 Task: Font style For heading Use Aparajita with yellow colour. font size for heading '24 Pt. 'Change the font style of data to Aparajitaand font size to  12 Pt. Change the alignment of both headline & data to  Align top. In the sheet  Attendance Sheet for Weekly Overviewbook
Action: Mouse moved to (34, 102)
Screenshot: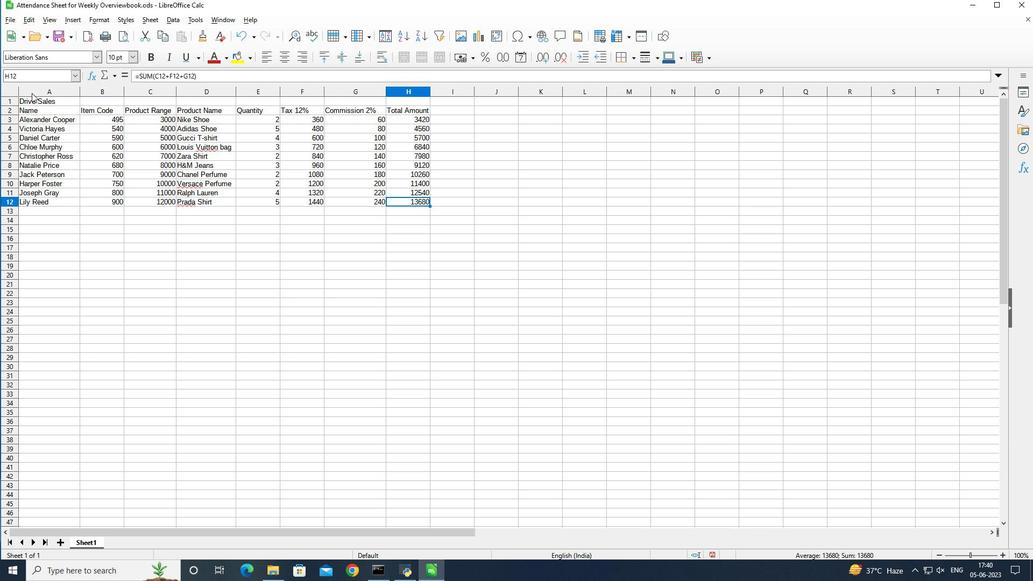 
Action: Mouse pressed left at (34, 102)
Screenshot: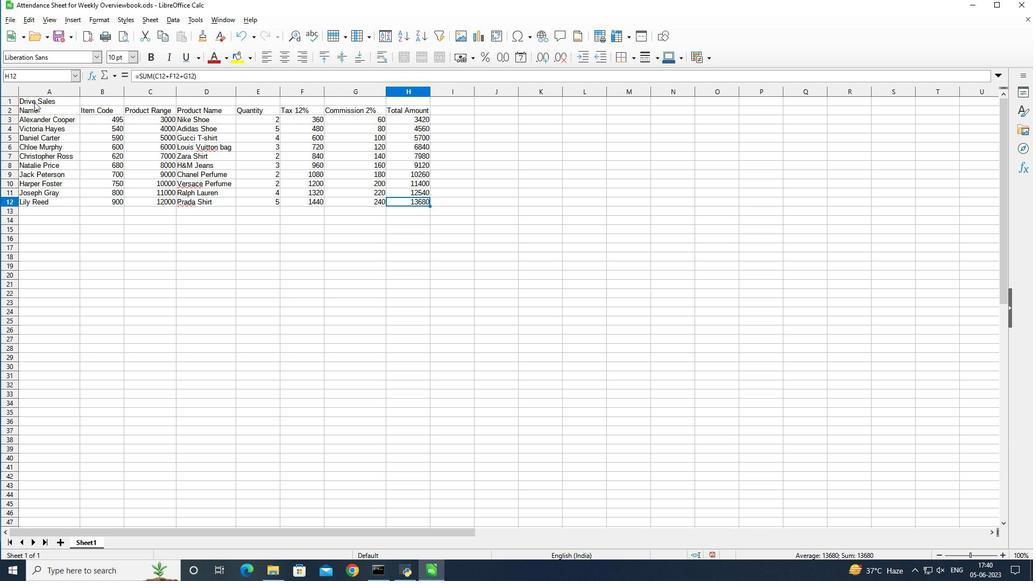 
Action: Mouse moved to (194, 141)
Screenshot: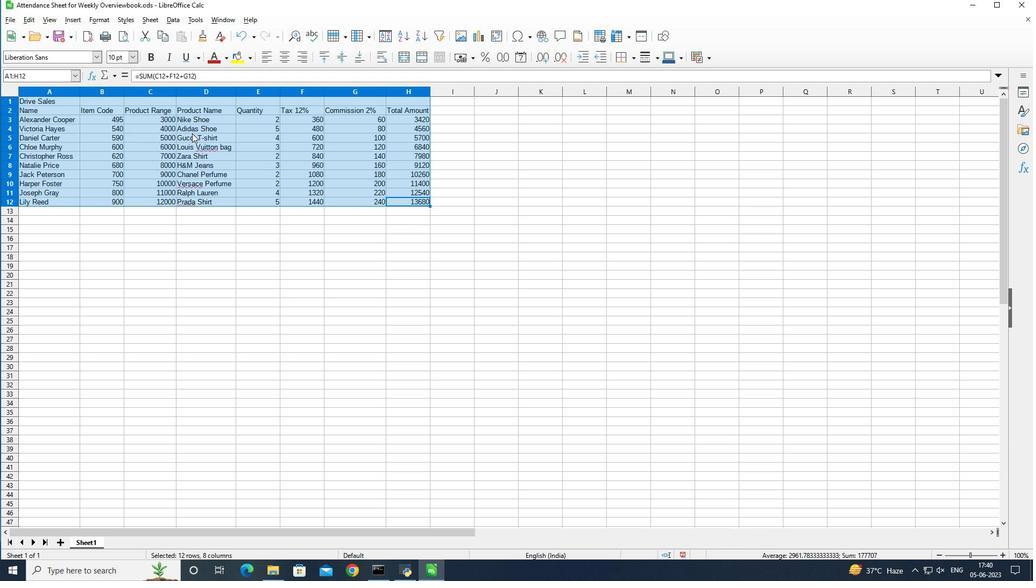 
Action: Mouse pressed left at (194, 141)
Screenshot: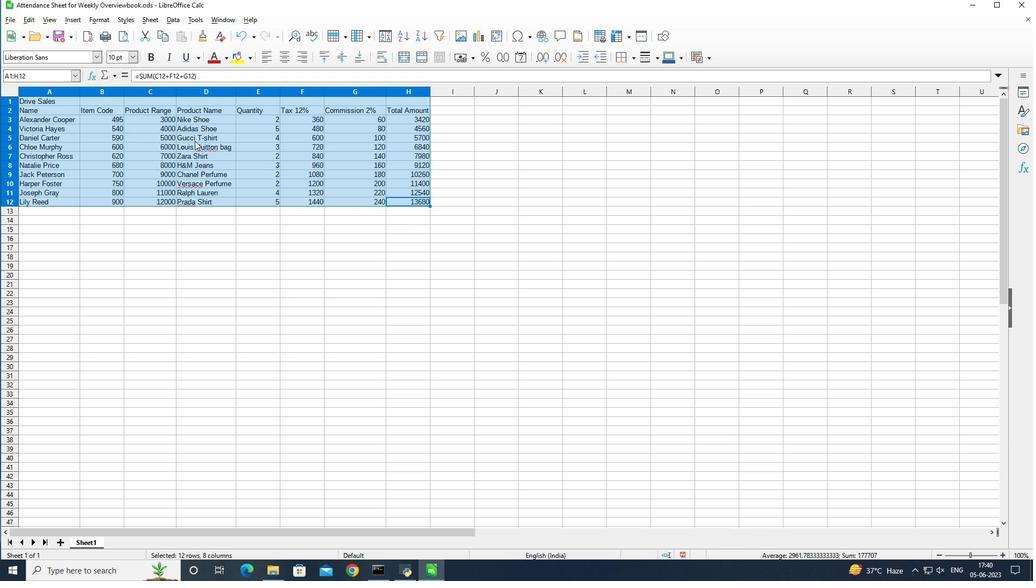 
Action: Mouse moved to (95, 58)
Screenshot: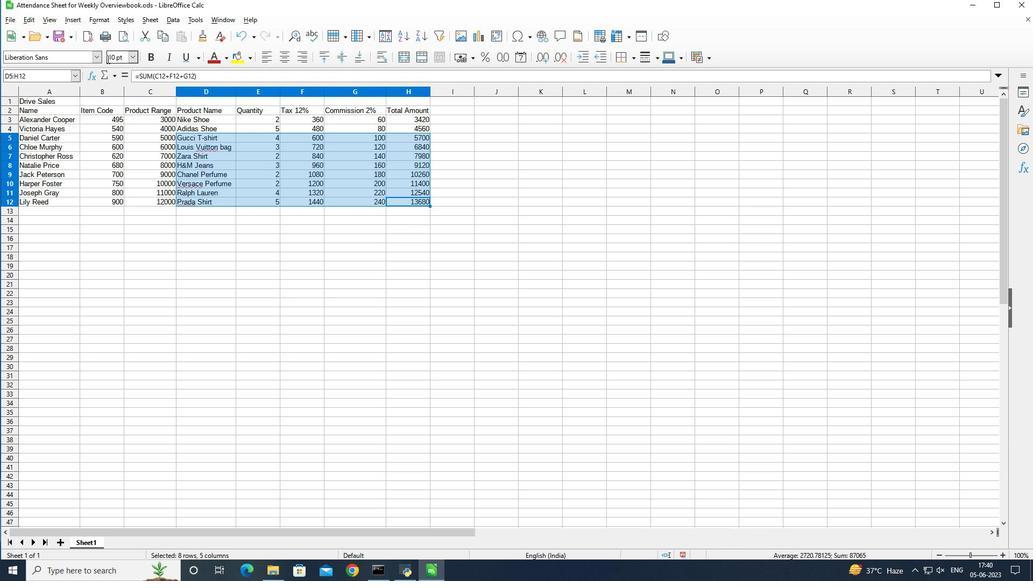 
Action: Mouse pressed left at (95, 58)
Screenshot: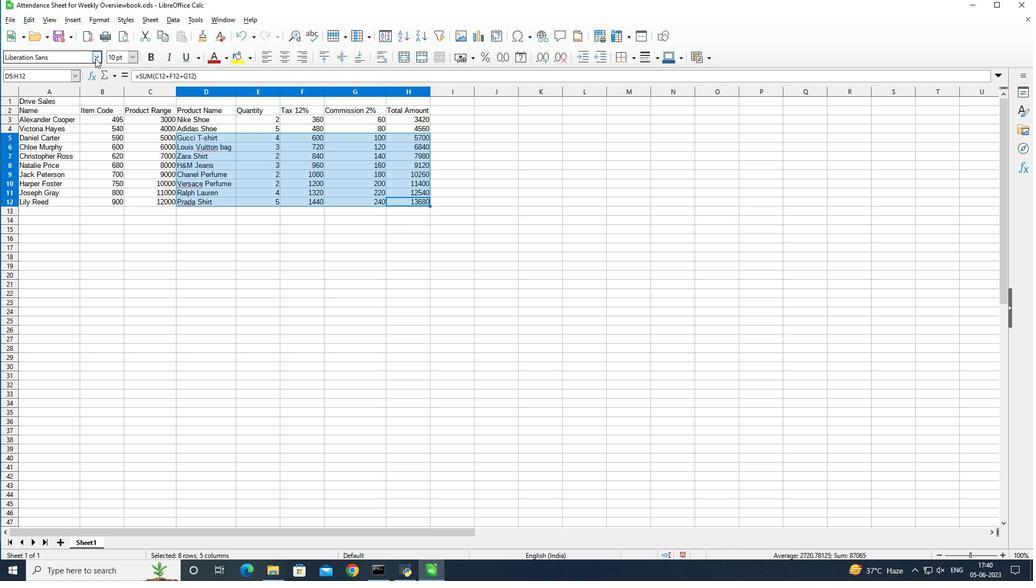 
Action: Mouse moved to (441, 200)
Screenshot: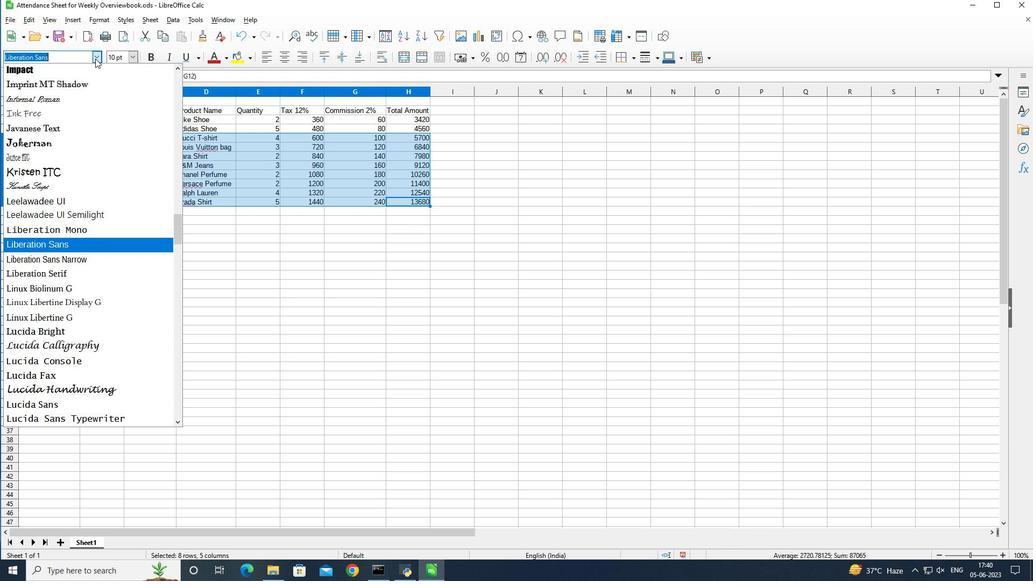 
Action: Mouse pressed left at (441, 200)
Screenshot: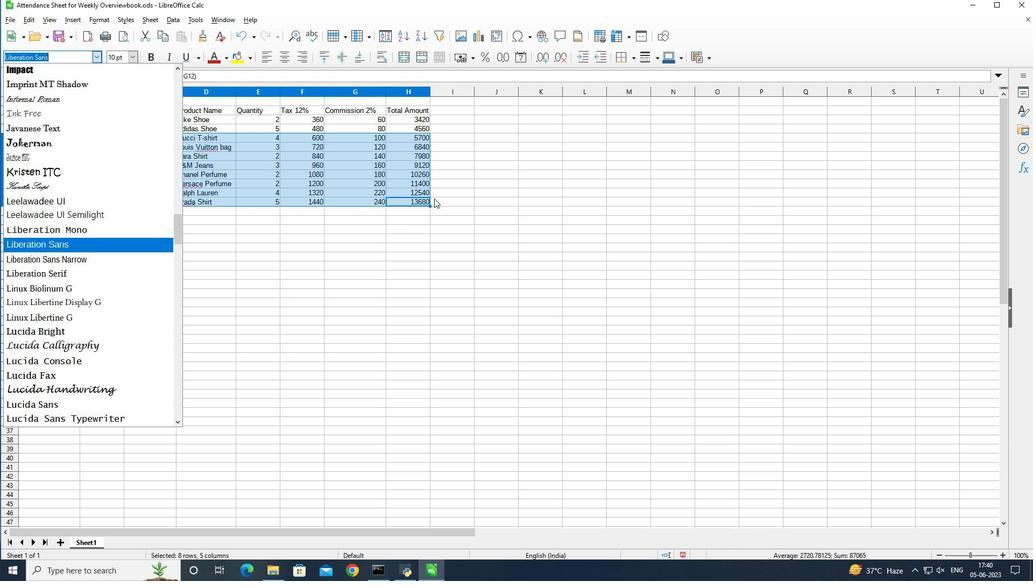 
Action: Mouse moved to (306, 160)
Screenshot: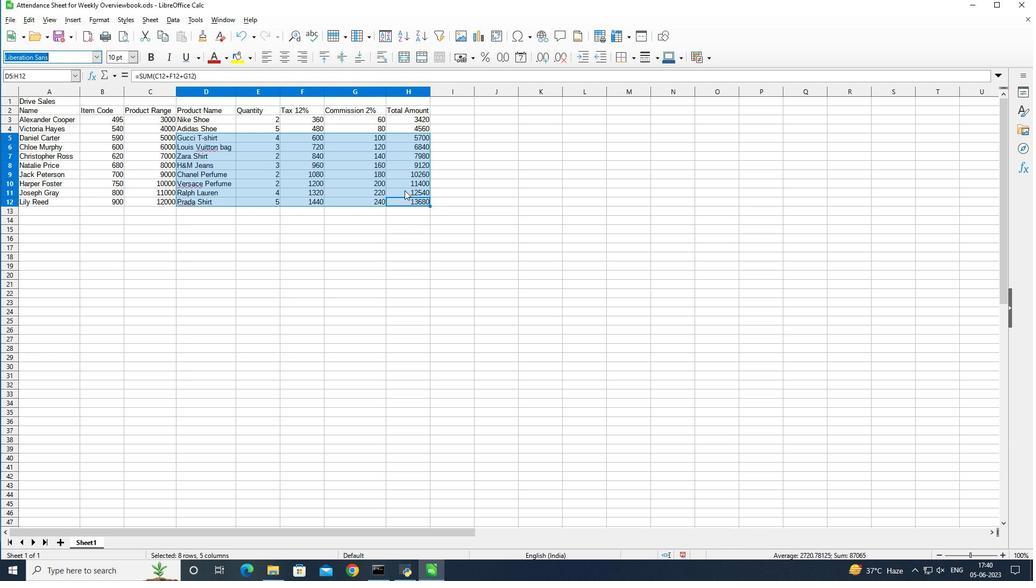 
Action: Mouse pressed left at (306, 160)
Screenshot: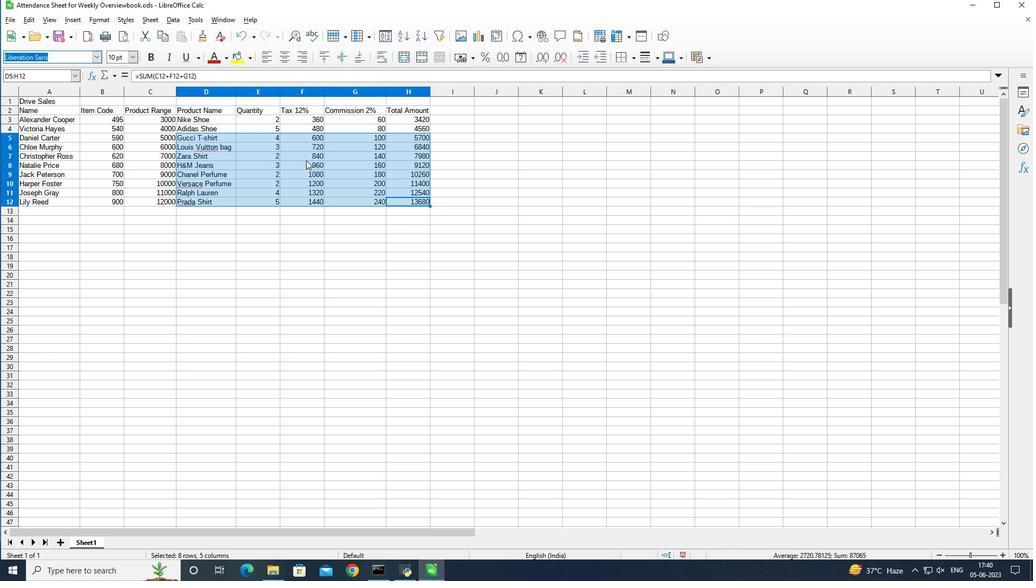 
Action: Mouse moved to (54, 100)
Screenshot: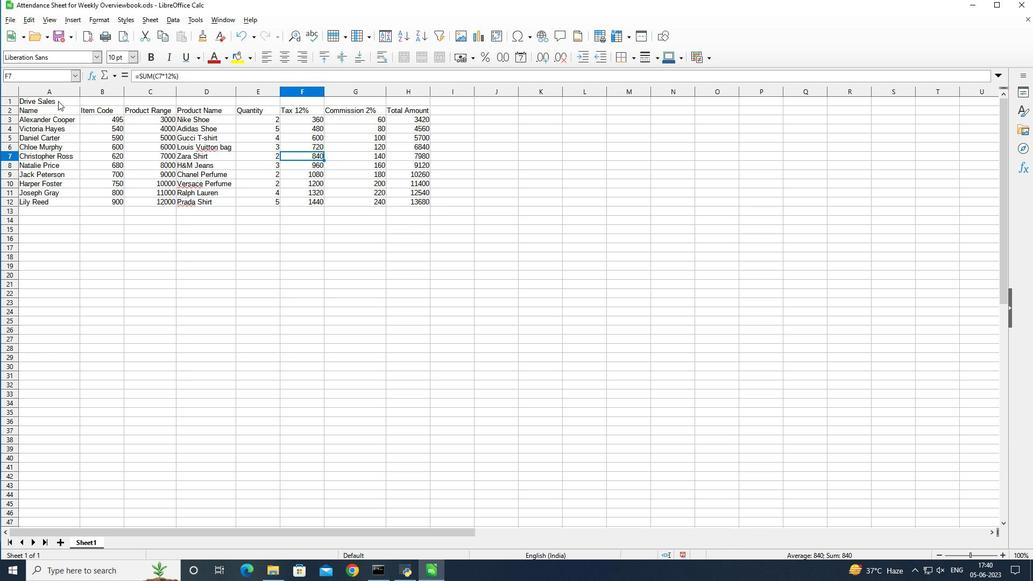 
Action: Mouse pressed left at (54, 100)
Screenshot: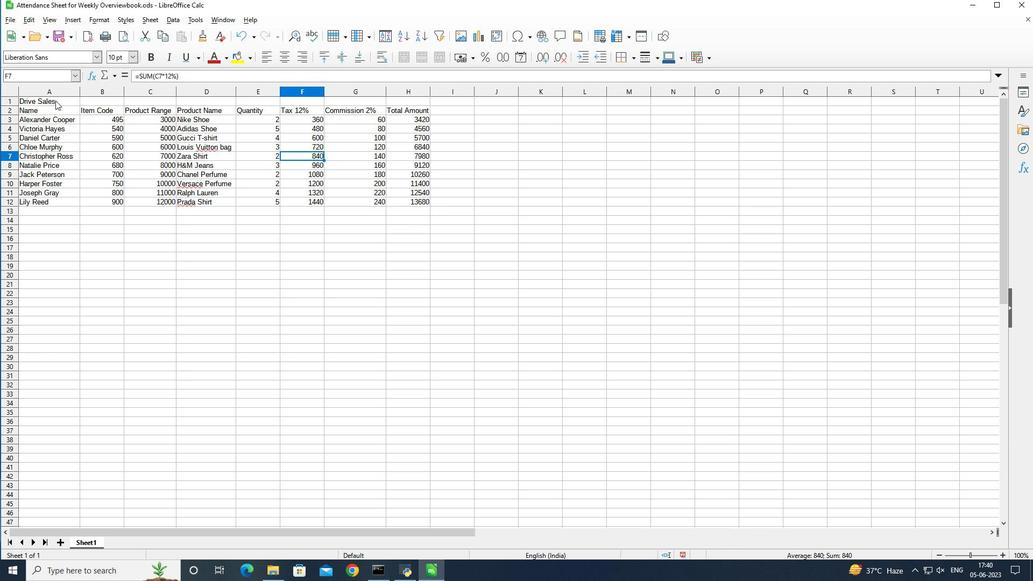 
Action: Mouse moved to (95, 53)
Screenshot: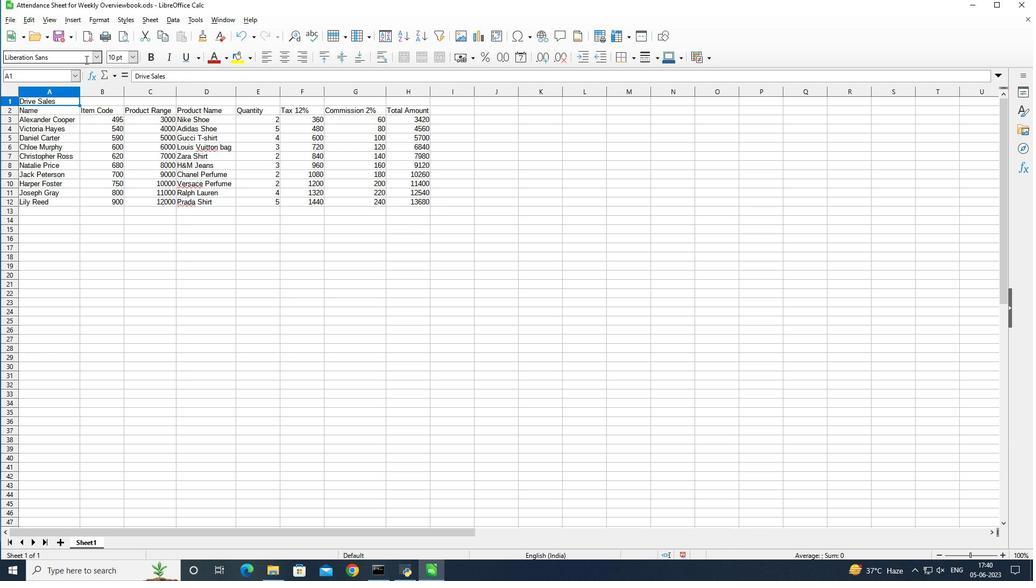 
Action: Mouse pressed left at (95, 53)
Screenshot: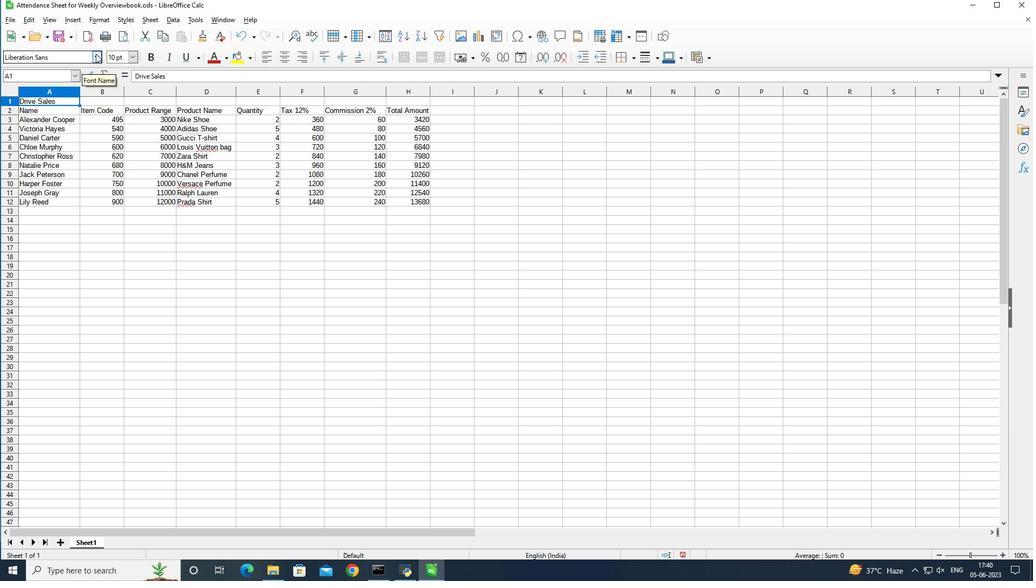 
Action: Key pressed aparajit<Key.enter>
Screenshot: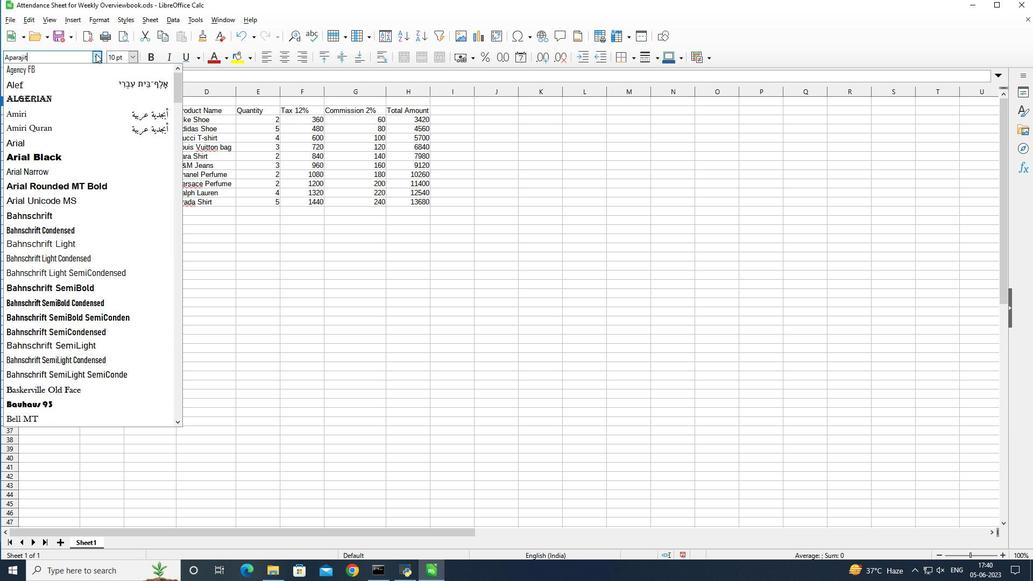 
Action: Mouse moved to (227, 56)
Screenshot: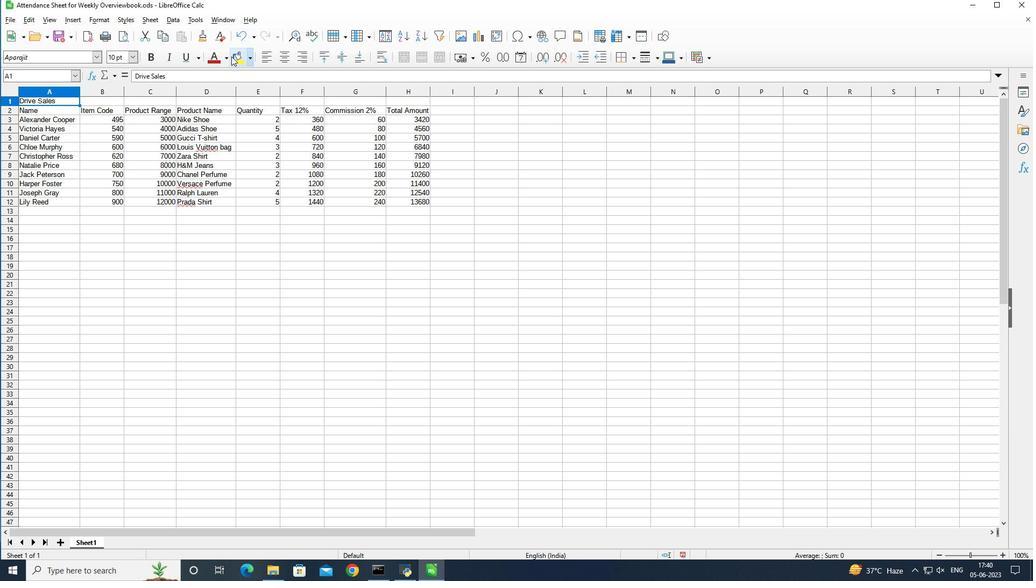 
Action: Mouse pressed left at (227, 56)
Screenshot: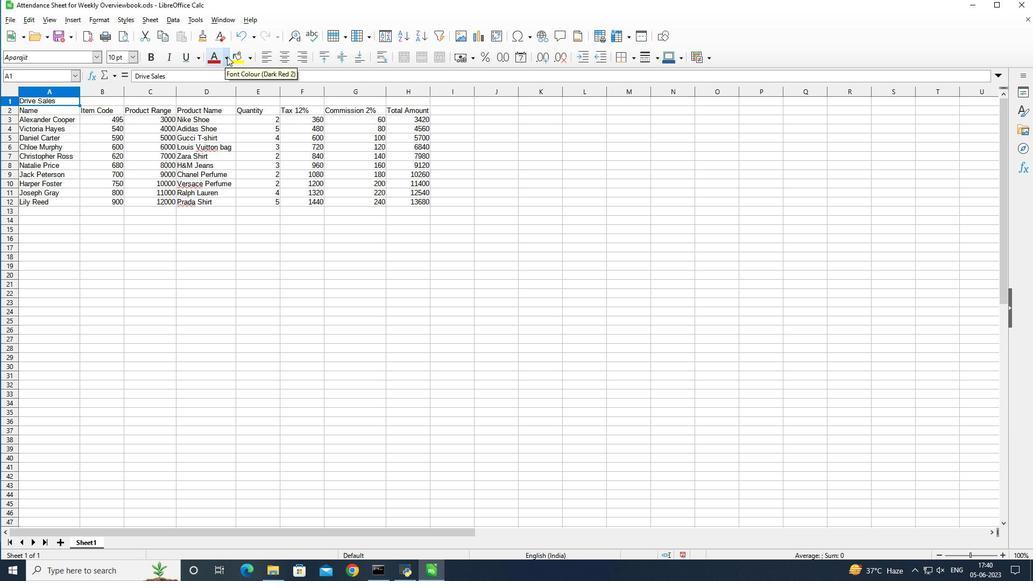 
Action: Mouse moved to (284, 114)
Screenshot: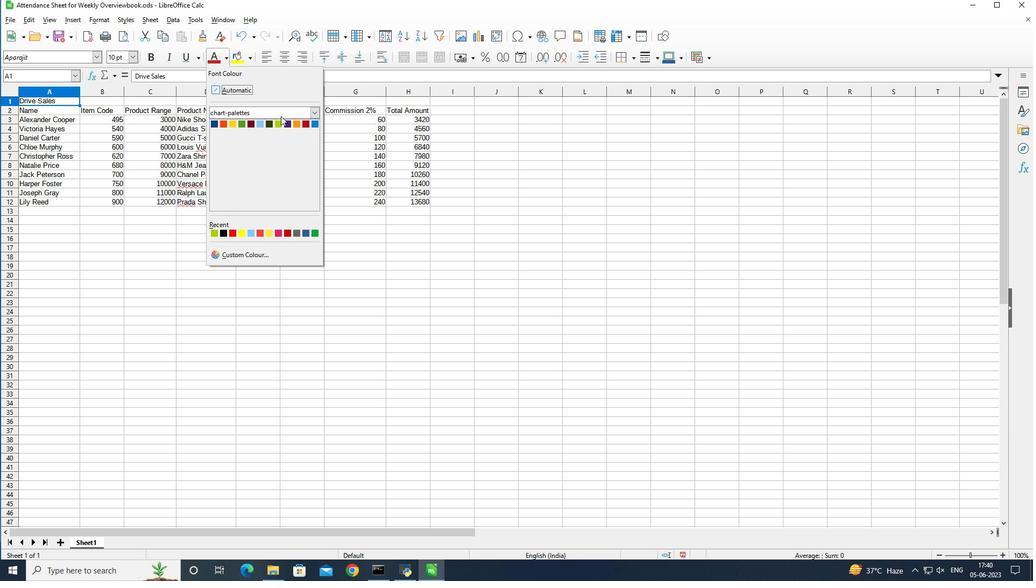 
Action: Mouse pressed left at (284, 114)
Screenshot: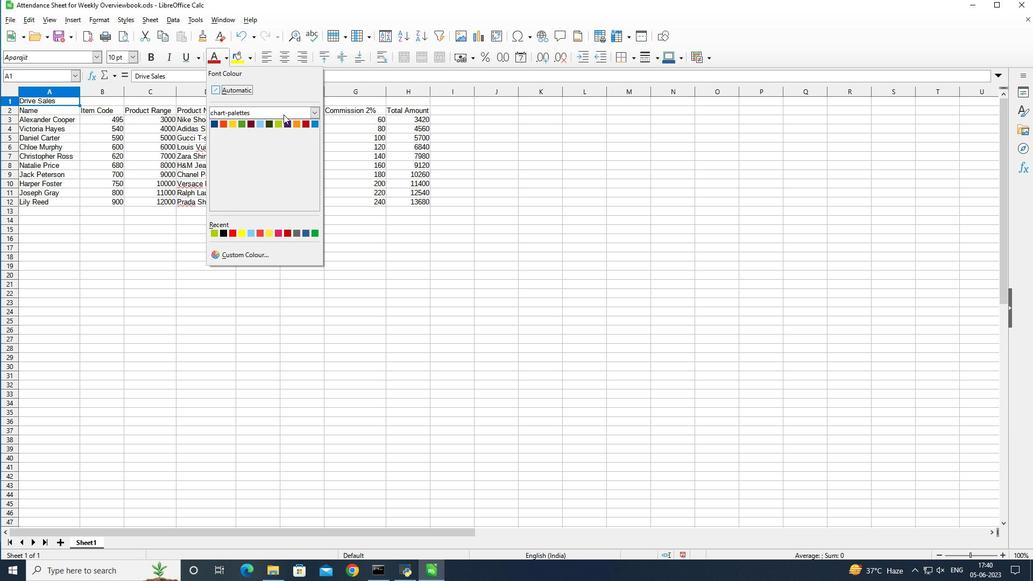 
Action: Mouse moved to (260, 185)
Screenshot: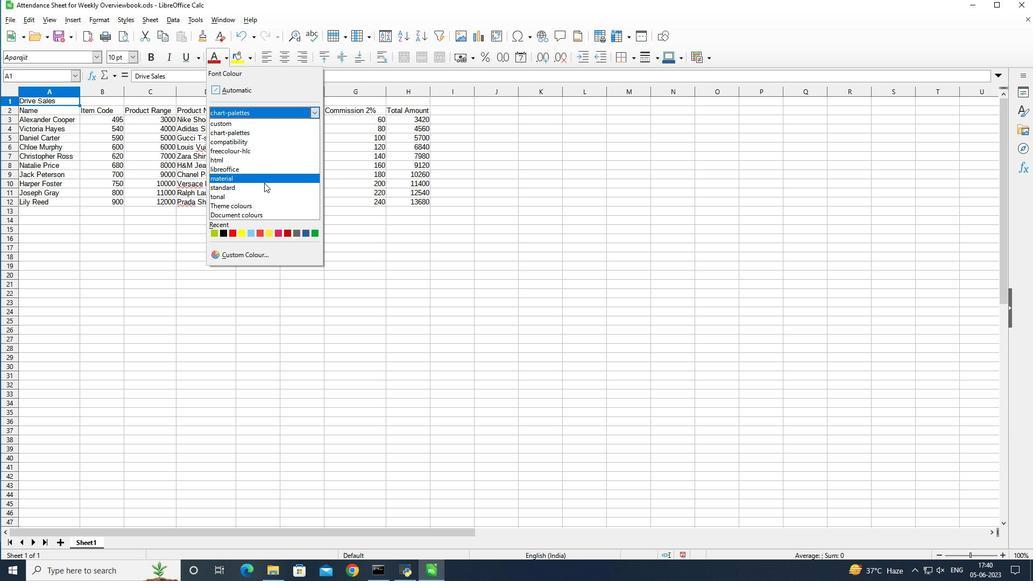 
Action: Mouse pressed left at (260, 185)
Screenshot: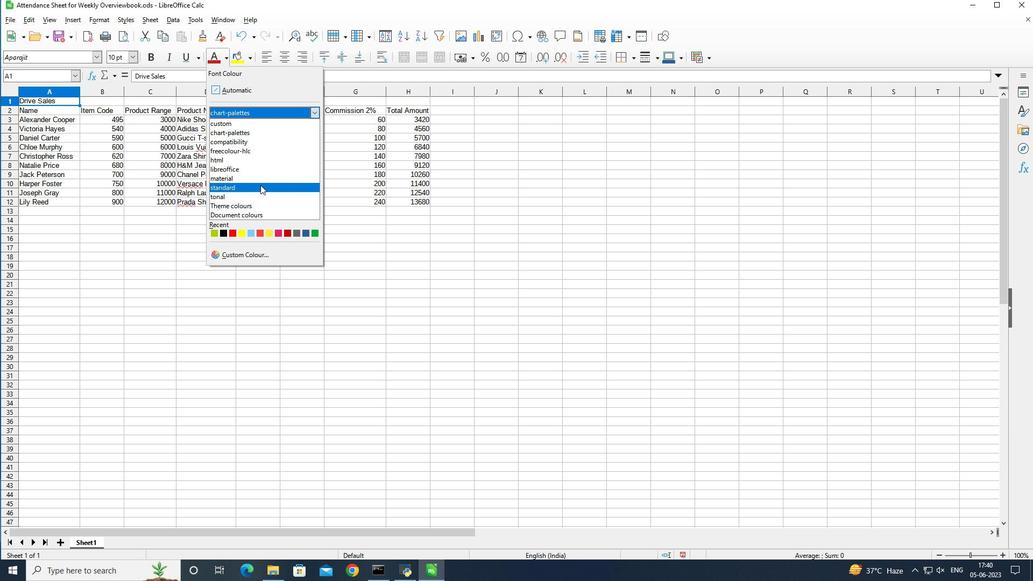 
Action: Mouse moved to (215, 134)
Screenshot: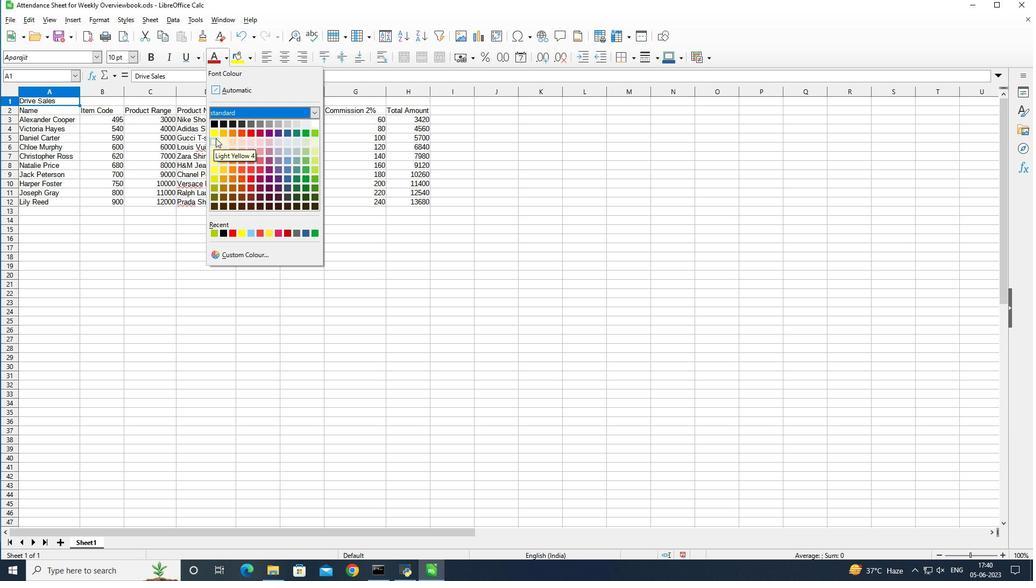 
Action: Mouse pressed left at (215, 134)
Screenshot: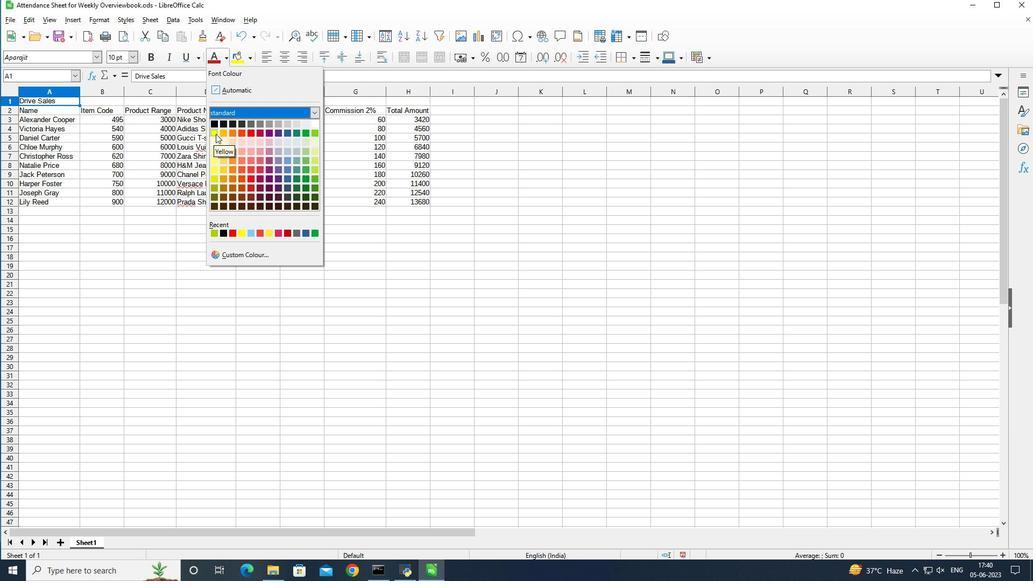 
Action: Mouse moved to (132, 58)
Screenshot: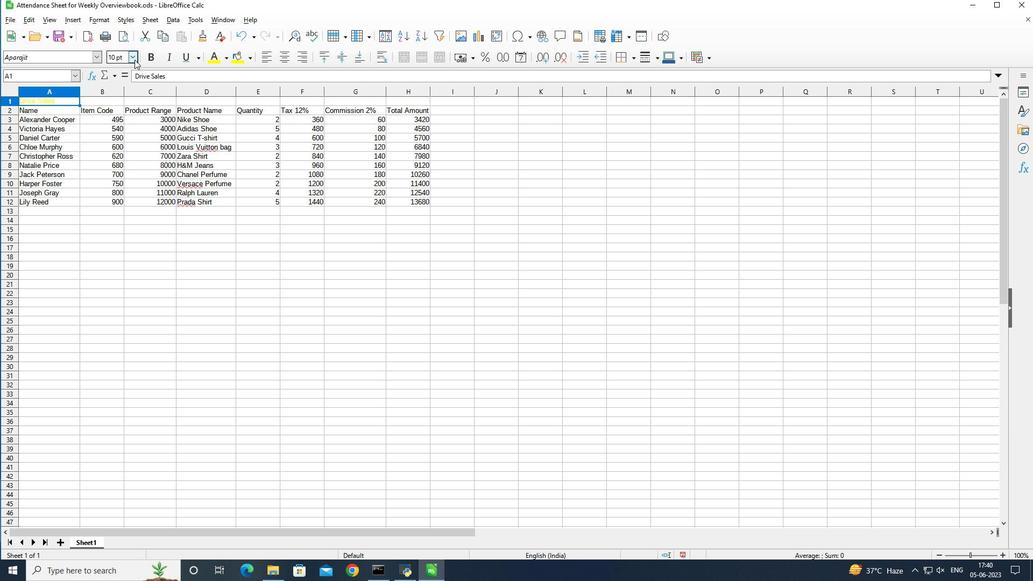 
Action: Mouse pressed left at (132, 58)
Screenshot: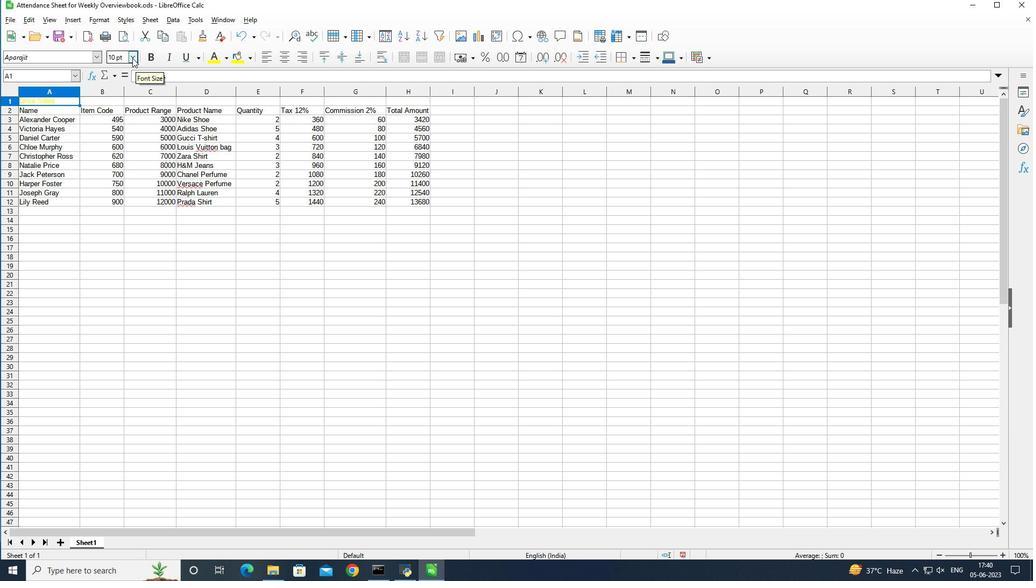 
Action: Mouse moved to (115, 217)
Screenshot: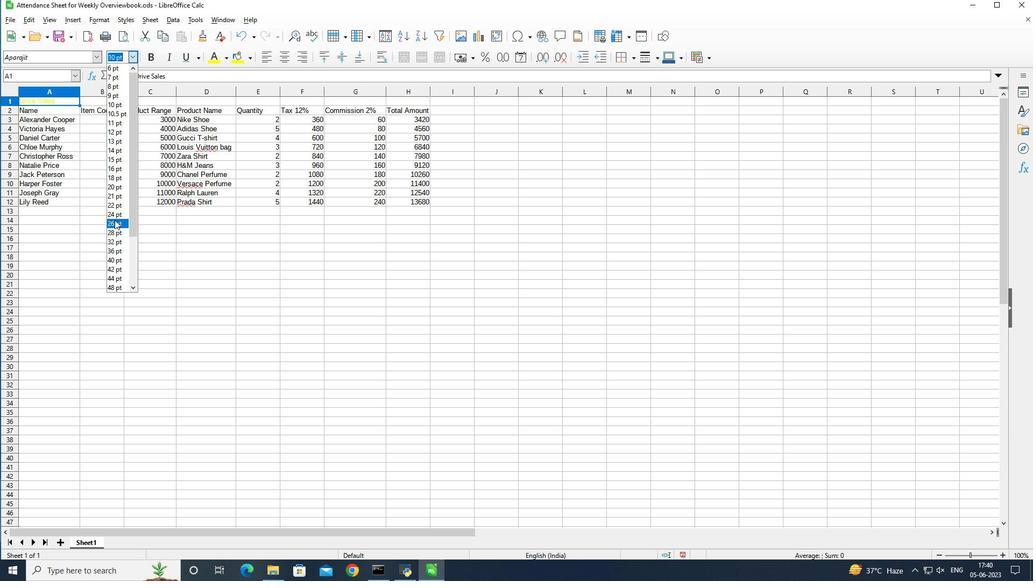 
Action: Mouse pressed left at (115, 217)
Screenshot: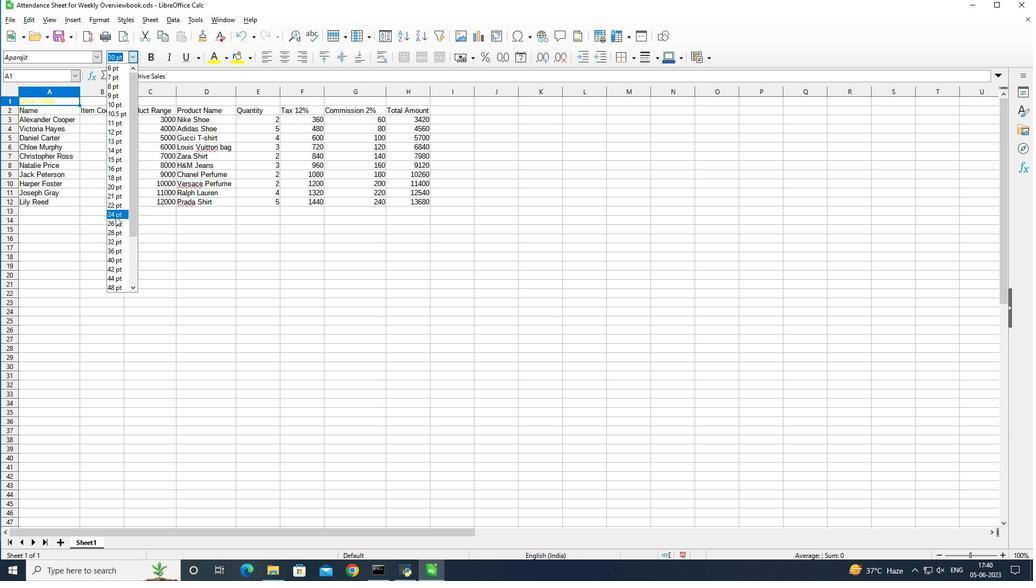 
Action: Mouse moved to (40, 107)
Screenshot: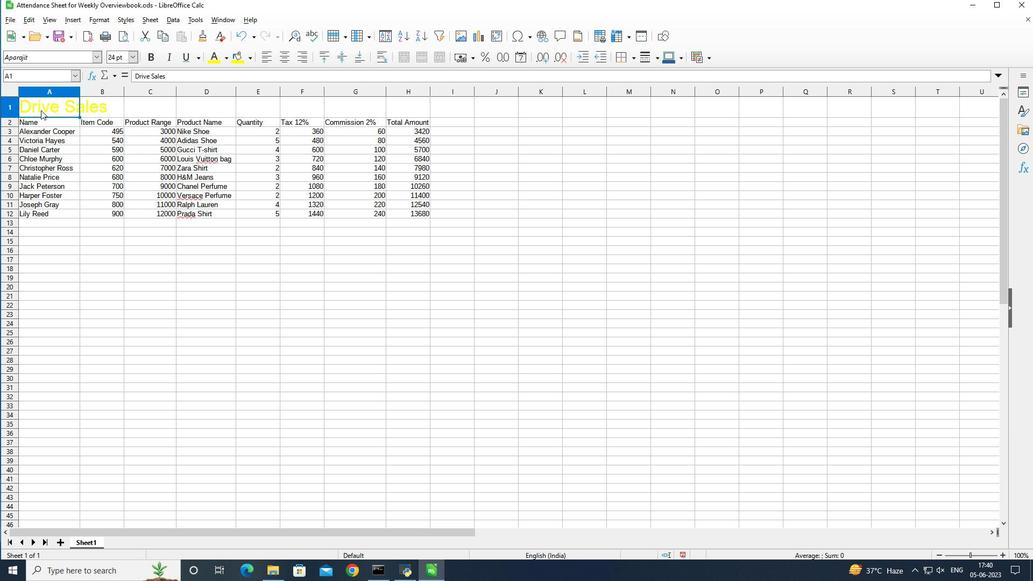 
Action: Mouse pressed left at (40, 107)
Screenshot: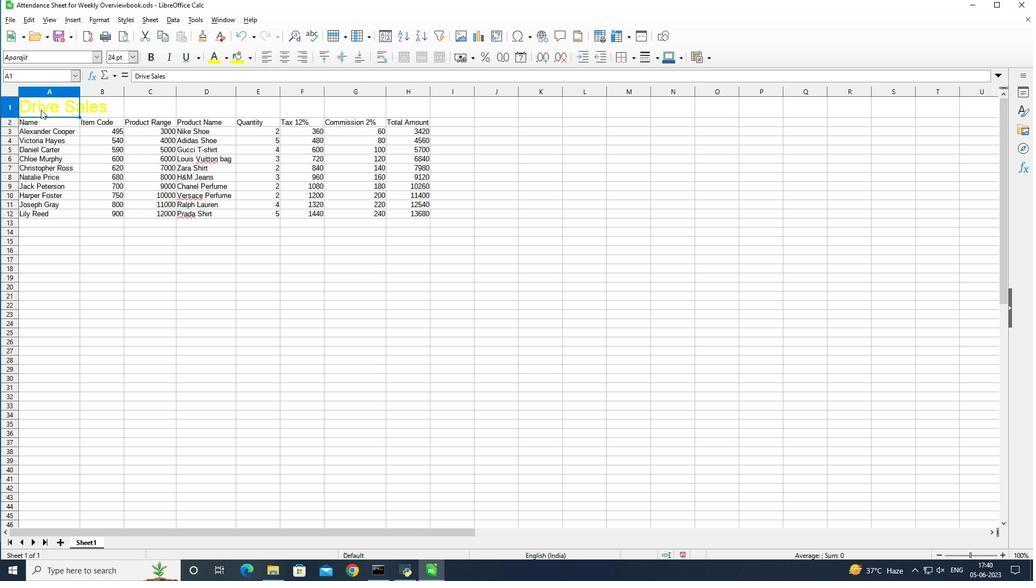 
Action: Mouse moved to (421, 57)
Screenshot: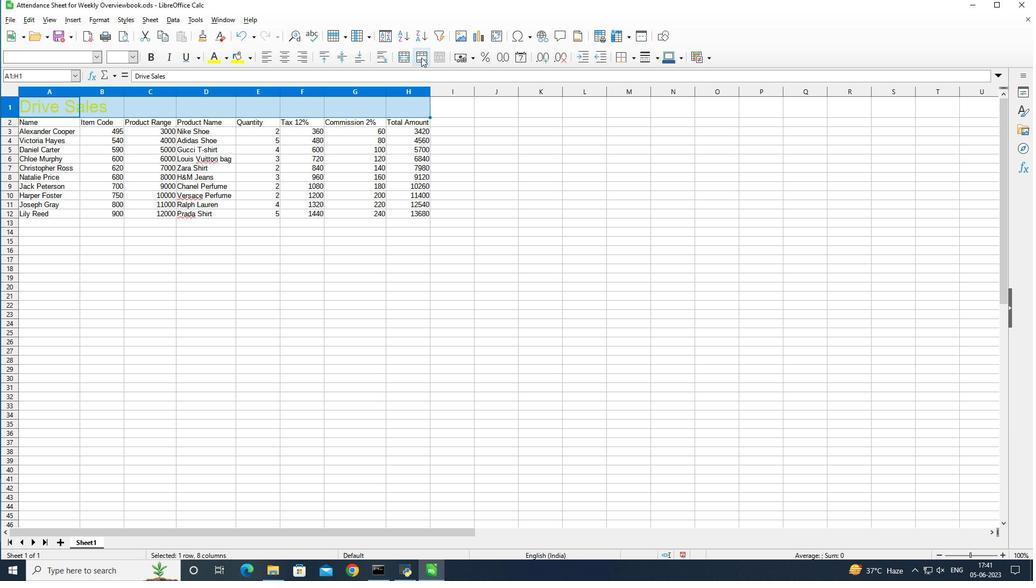 
Action: Mouse pressed left at (421, 57)
Screenshot: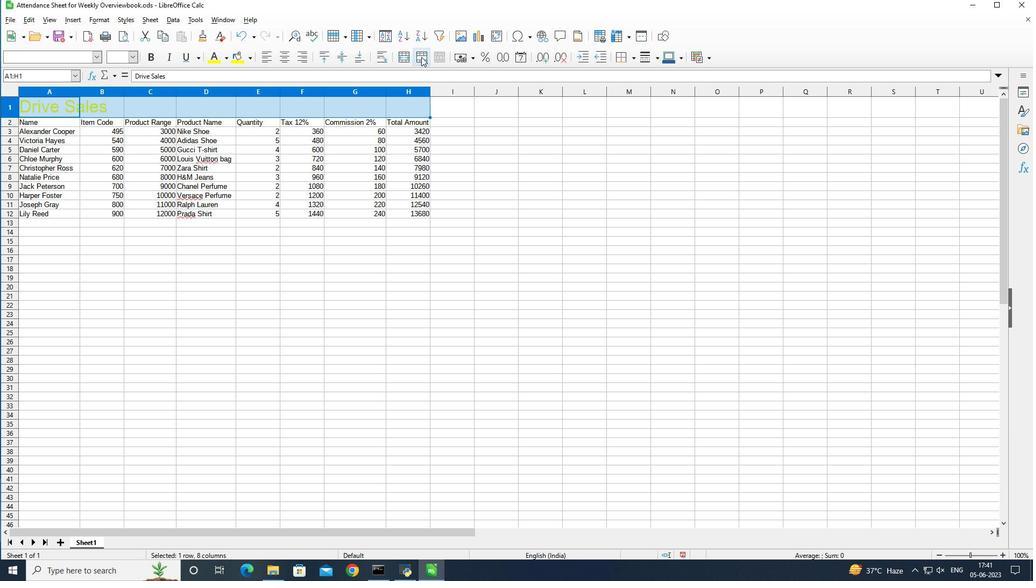 
Action: Mouse moved to (42, 122)
Screenshot: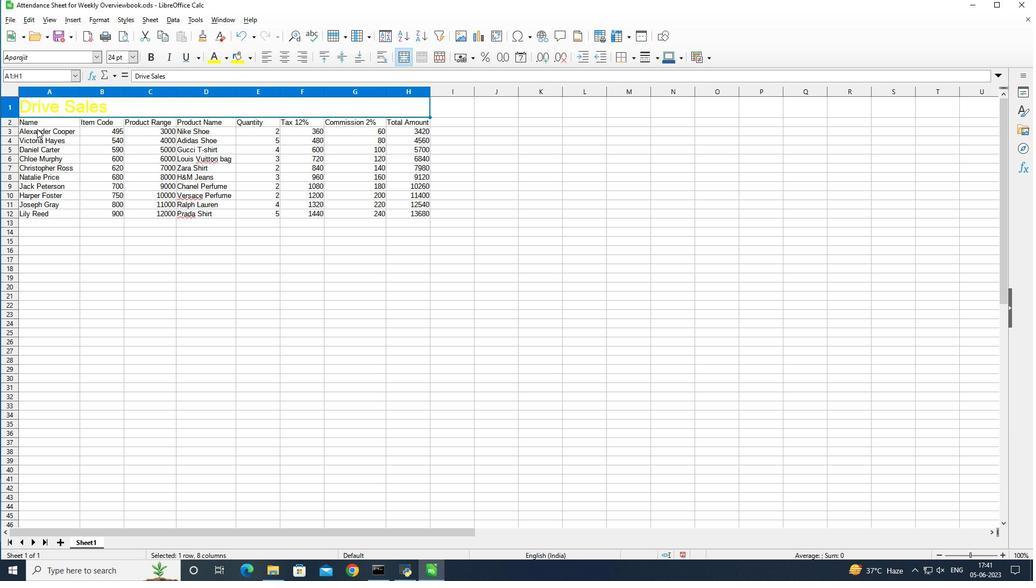 
Action: Mouse pressed left at (42, 122)
Screenshot: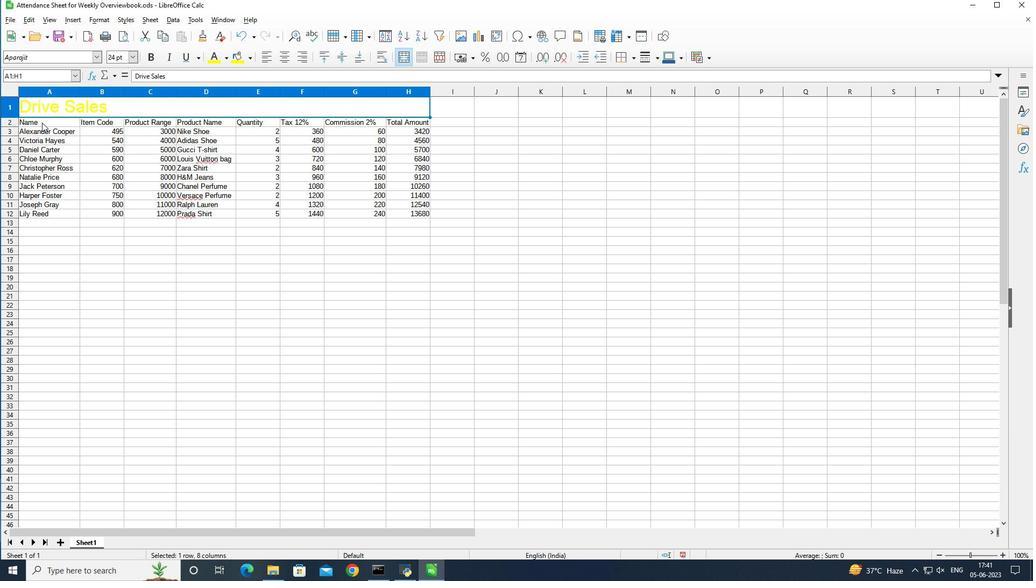 
Action: Mouse pressed left at (42, 122)
Screenshot: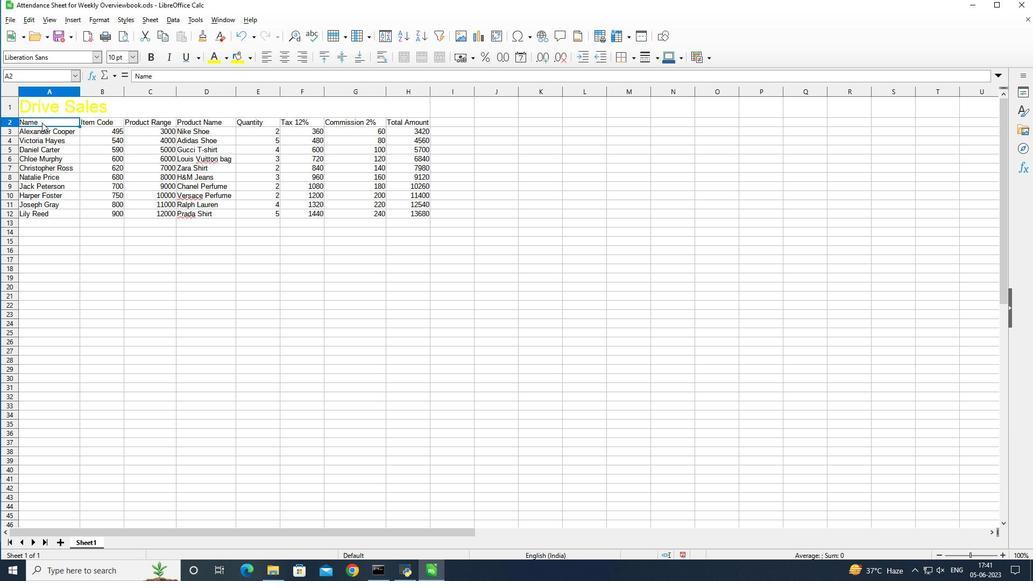 
Action: Mouse moved to (96, 58)
Screenshot: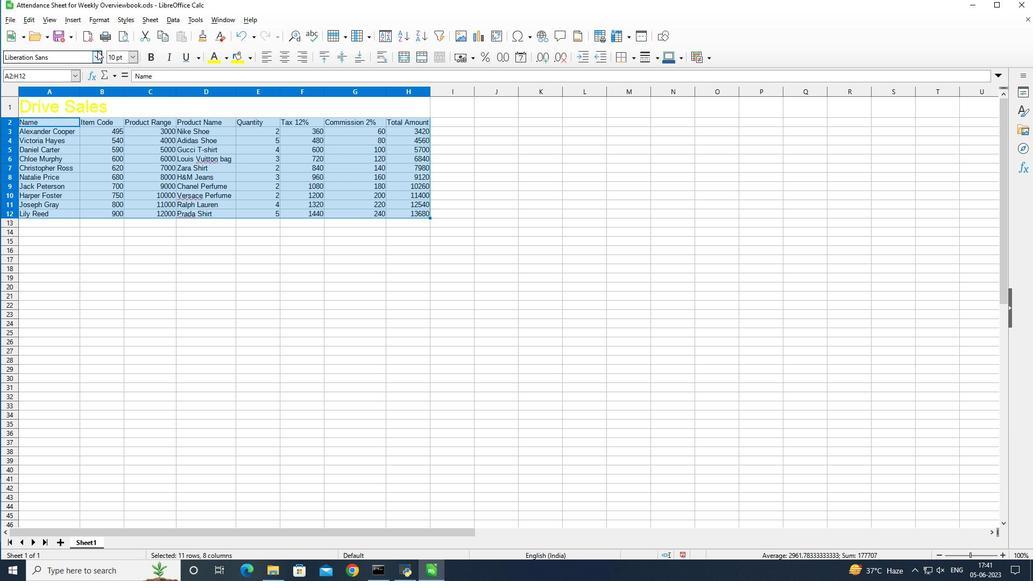 
Action: Mouse pressed left at (96, 58)
Screenshot: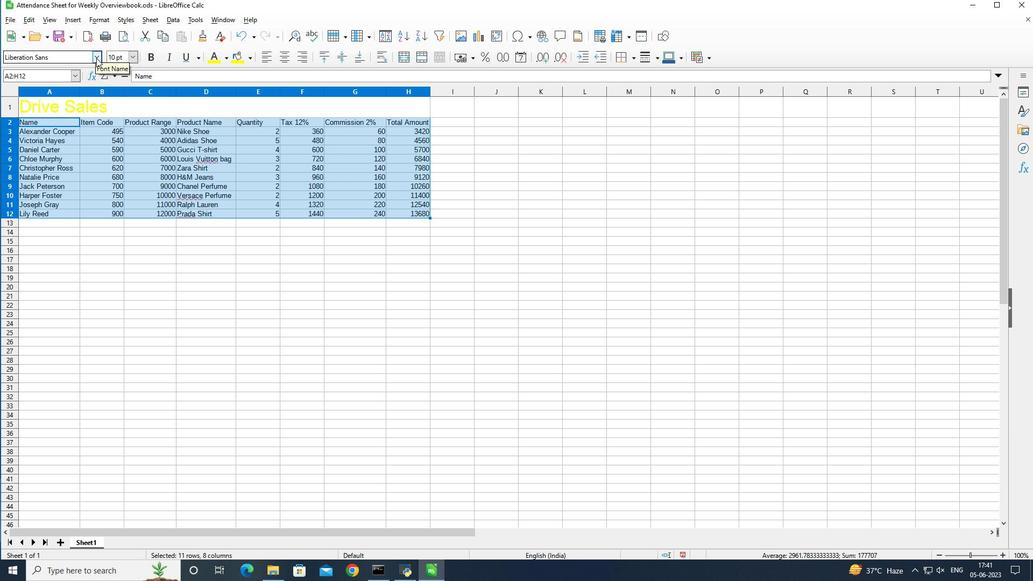 
Action: Key pressed aparajita<Key.enter>
Screenshot: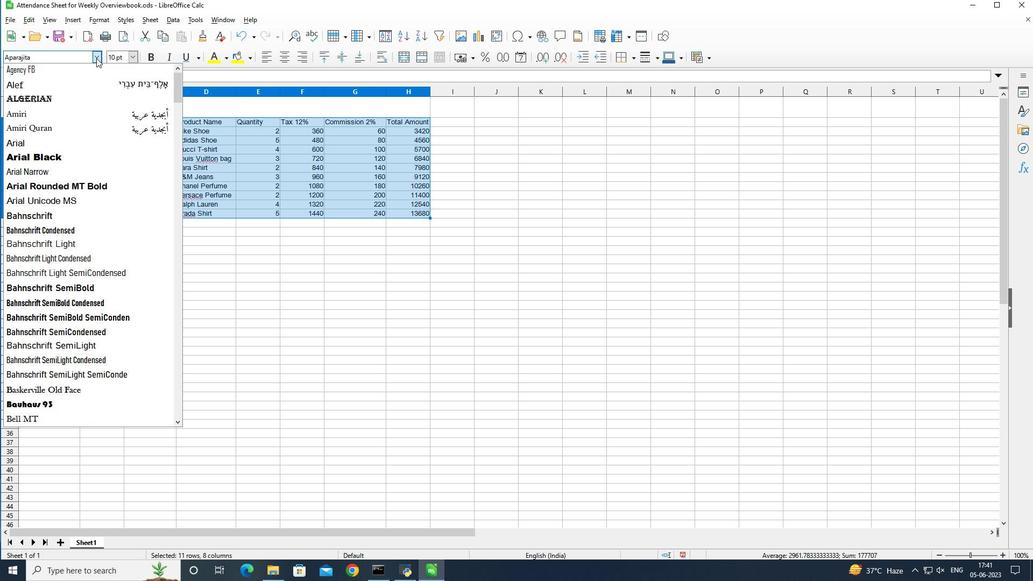
Action: Mouse moved to (129, 56)
Screenshot: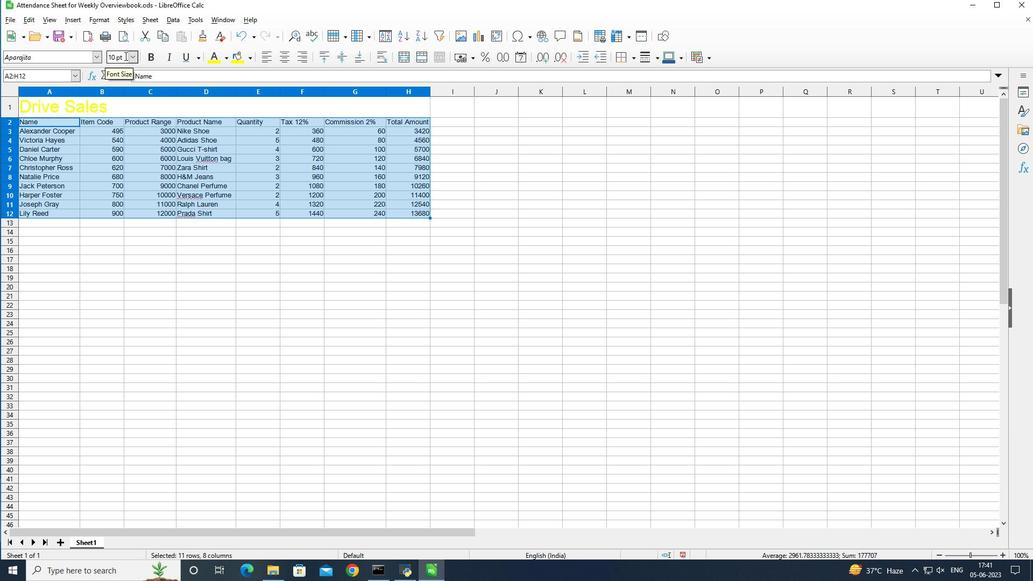 
Action: Mouse pressed left at (129, 56)
Screenshot: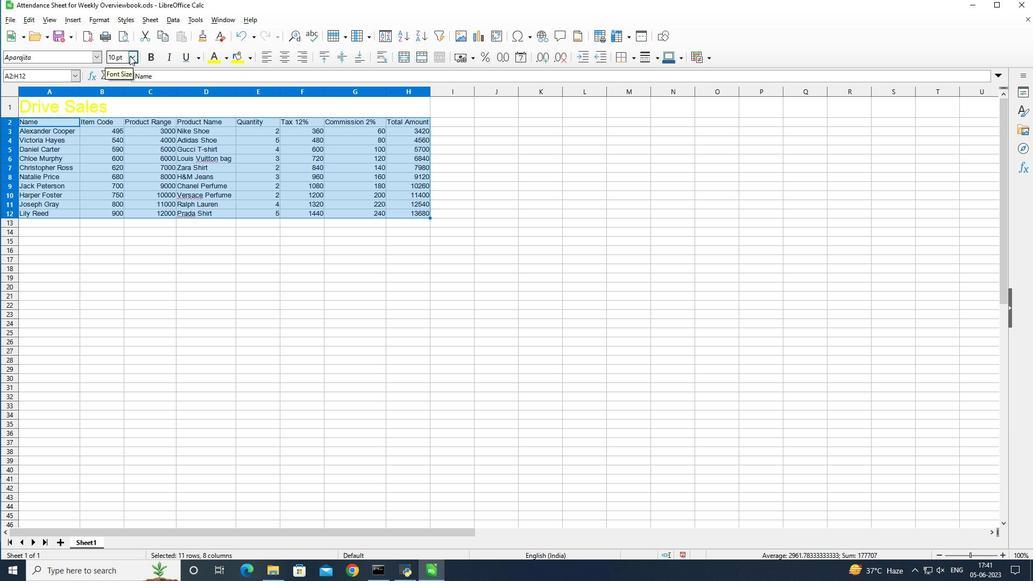 
Action: Mouse moved to (124, 130)
Screenshot: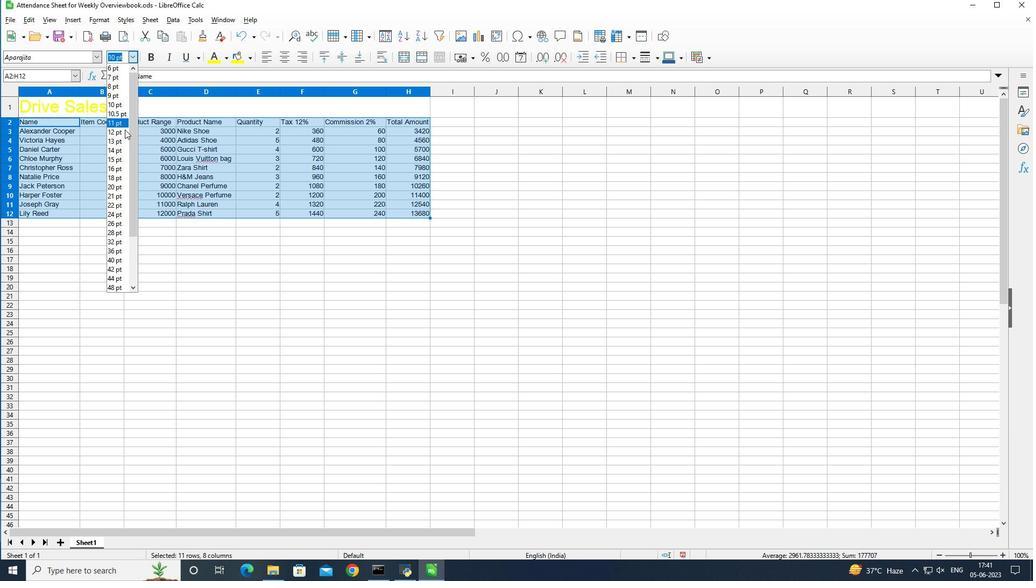 
Action: Mouse pressed left at (124, 130)
Screenshot: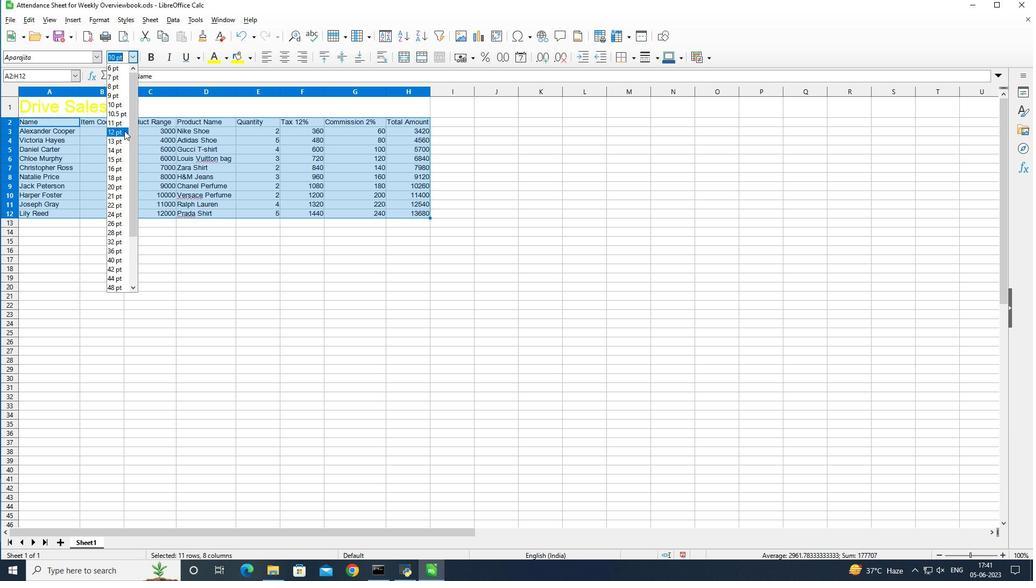 
Action: Mouse moved to (188, 105)
Screenshot: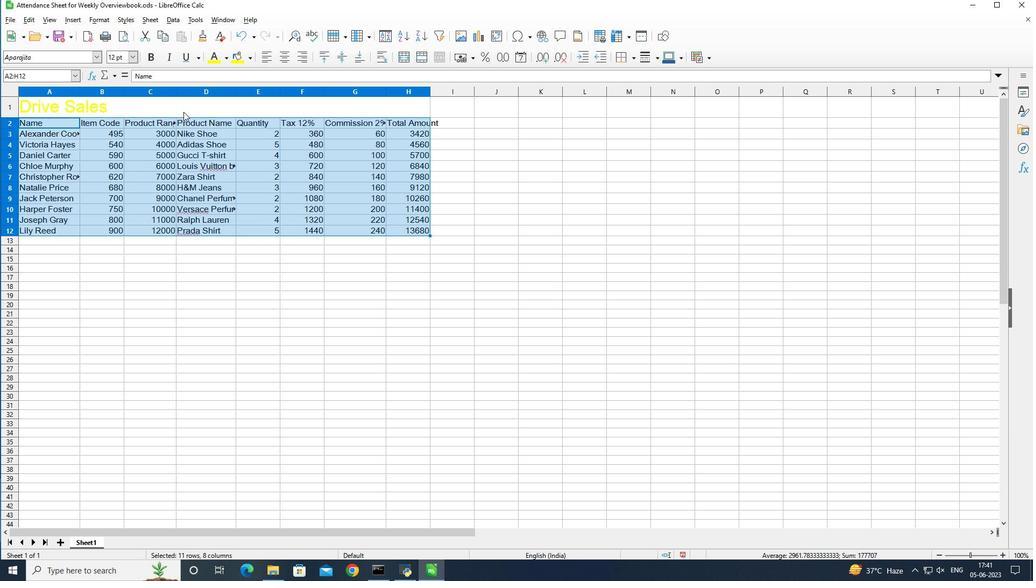 
Action: Mouse pressed left at (188, 105)
Screenshot: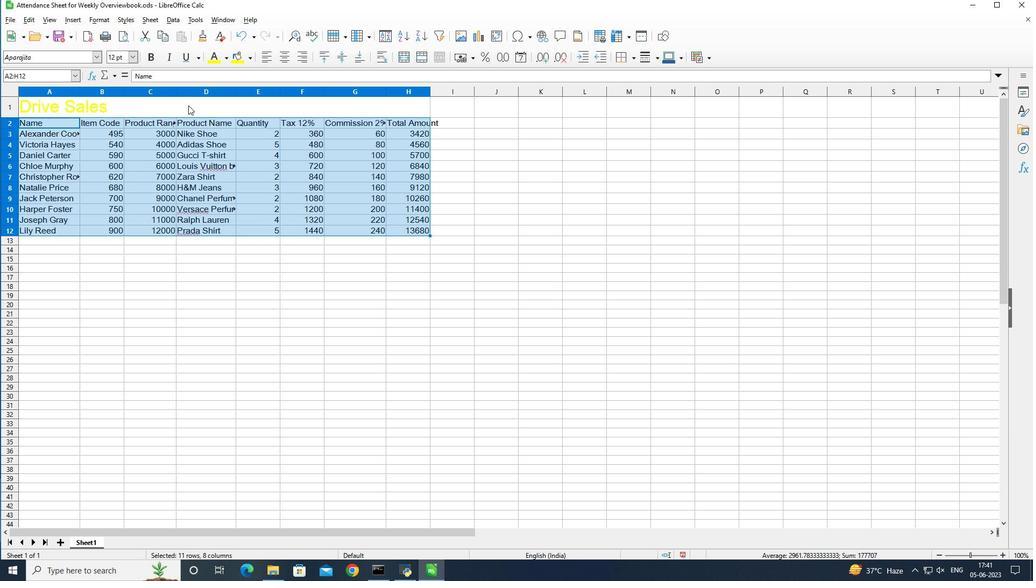 
Action: Key pressed <Key.shift_r><Key.down><Key.down><Key.down><Key.down><Key.down><Key.down><Key.down><Key.down><Key.down><Key.down><Key.down>
Screenshot: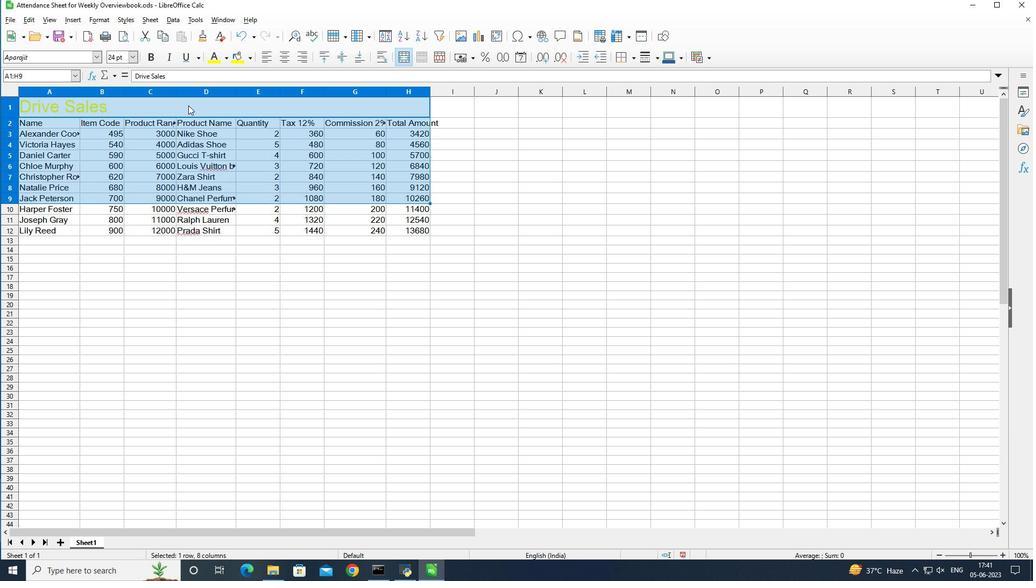 
Action: Mouse moved to (320, 57)
Screenshot: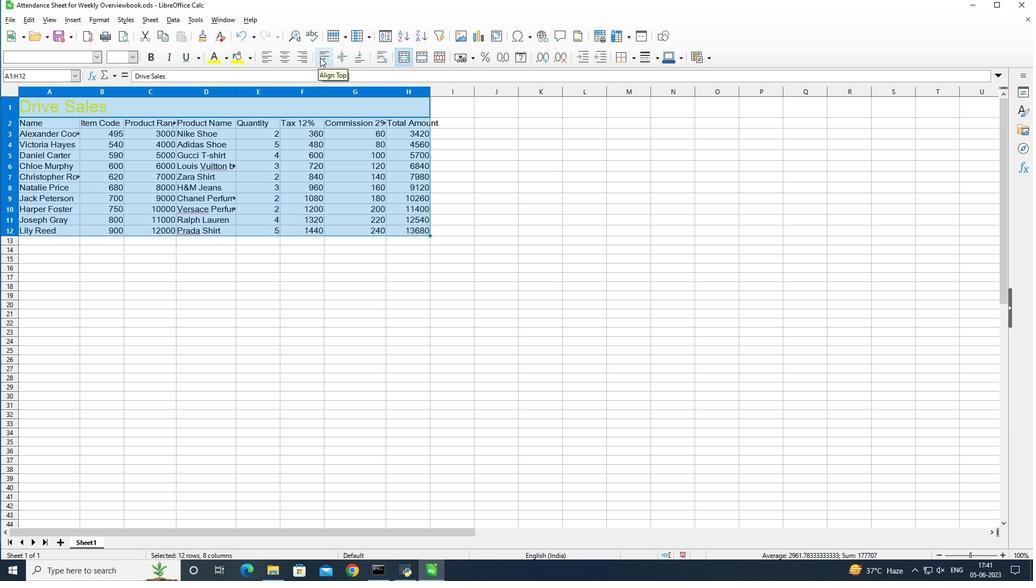 
Action: Mouse pressed left at (320, 57)
Screenshot: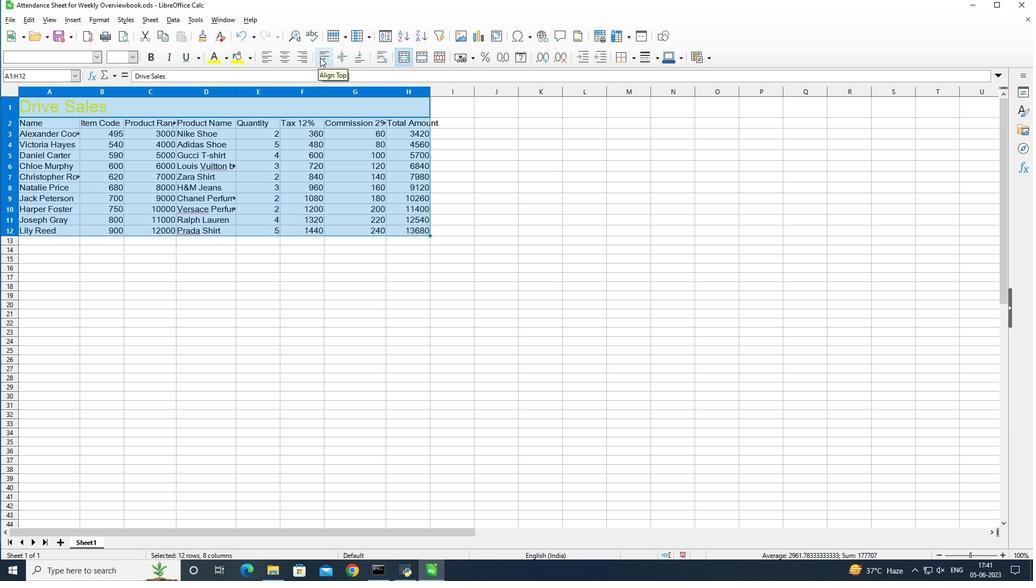 
Action: Mouse moved to (398, 231)
Screenshot: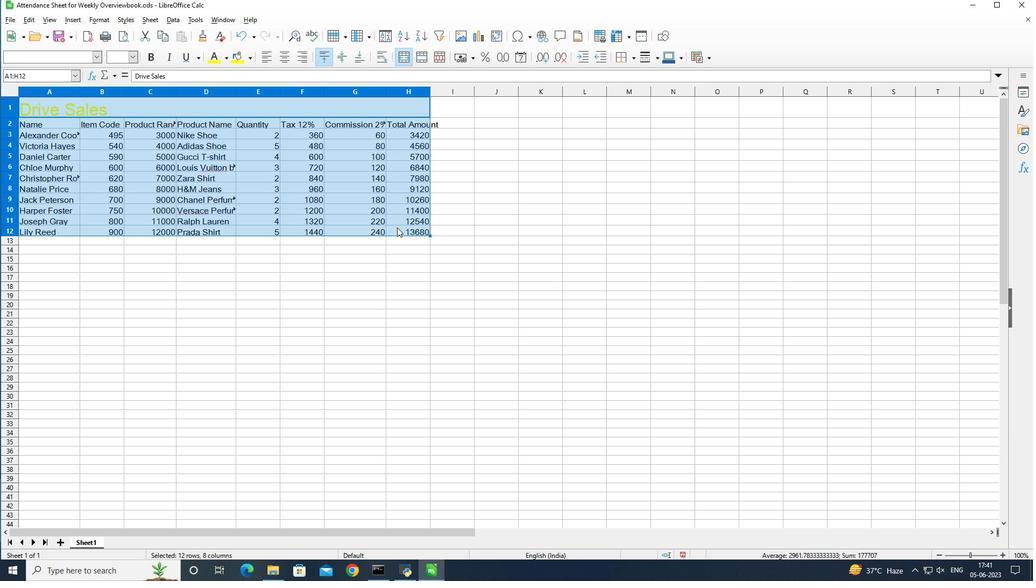 
Action: Mouse pressed left at (398, 231)
Screenshot: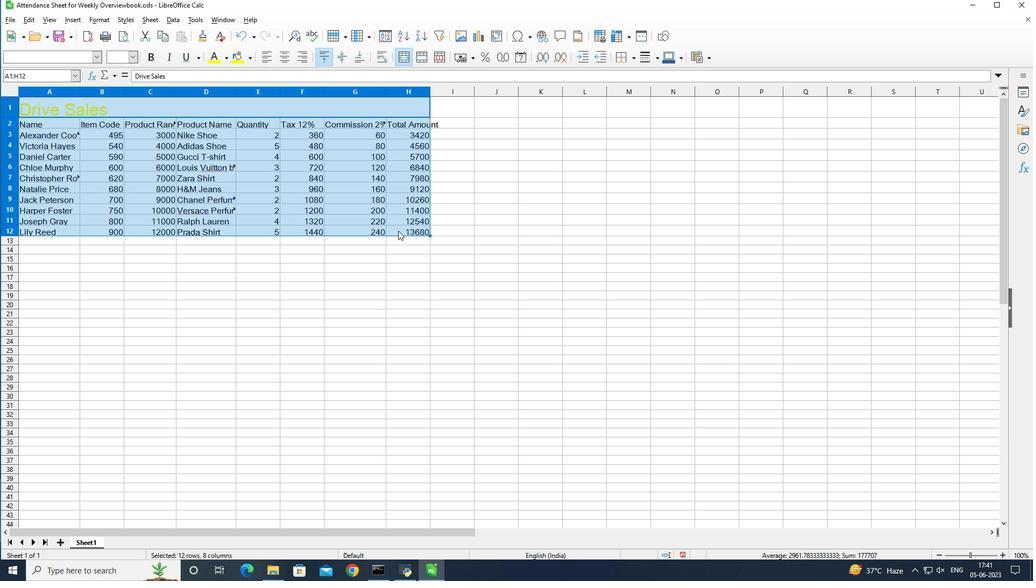 
Action: Mouse moved to (429, 90)
Screenshot: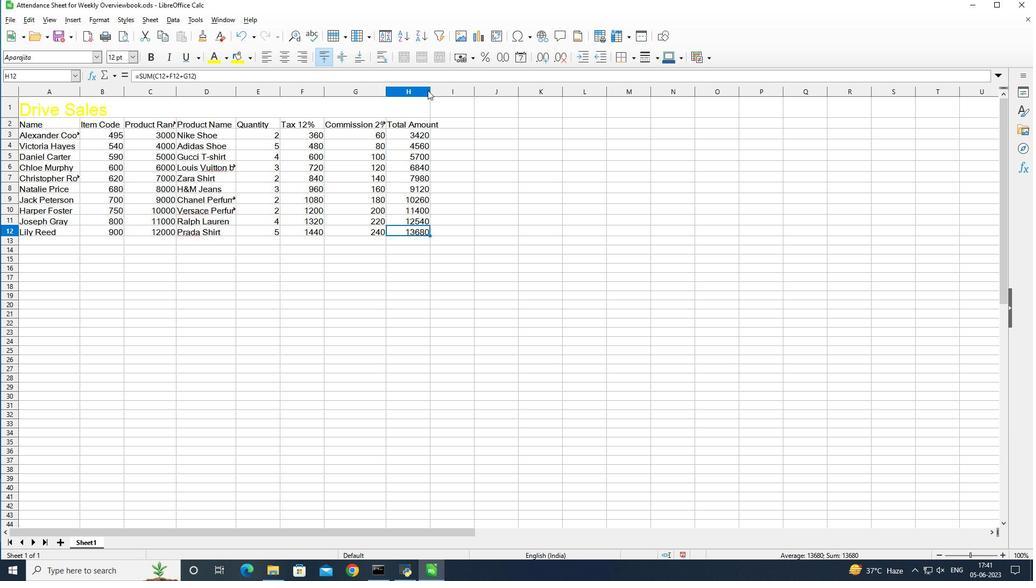 
Action: Mouse pressed left at (429, 90)
Screenshot: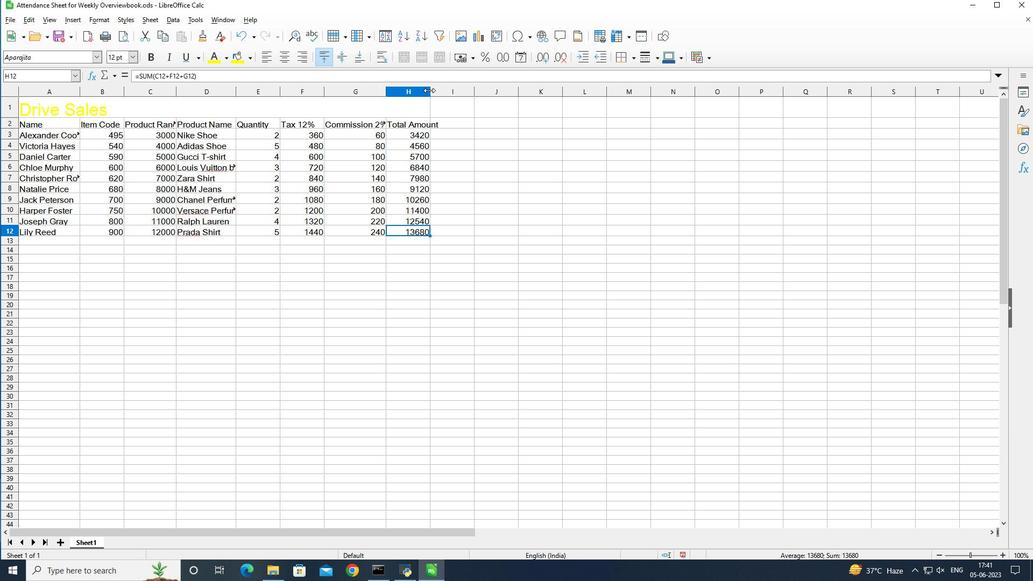 
Action: Mouse pressed left at (429, 90)
Screenshot: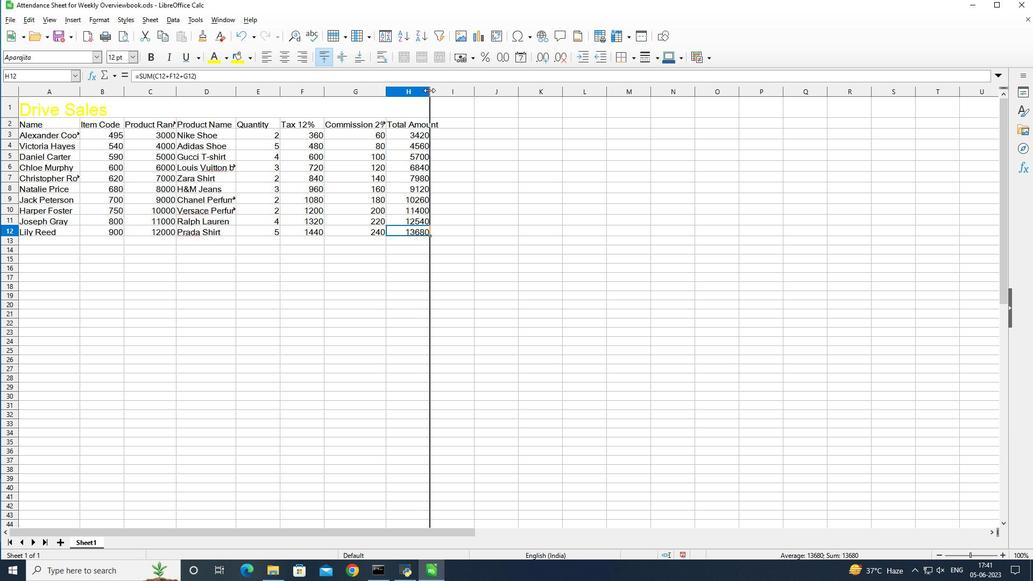 
Action: Mouse moved to (385, 92)
Screenshot: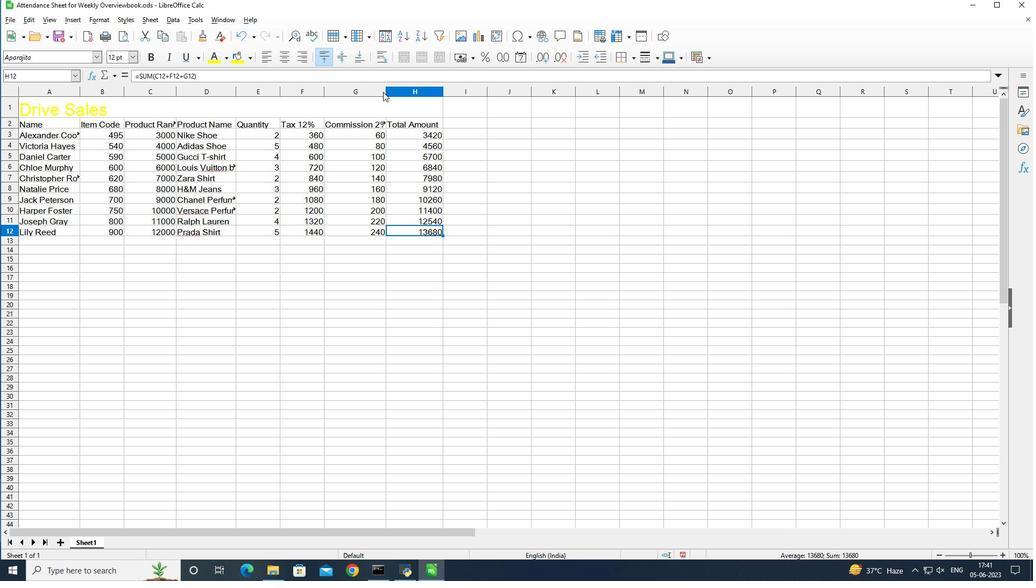 
Action: Mouse pressed left at (385, 92)
Screenshot: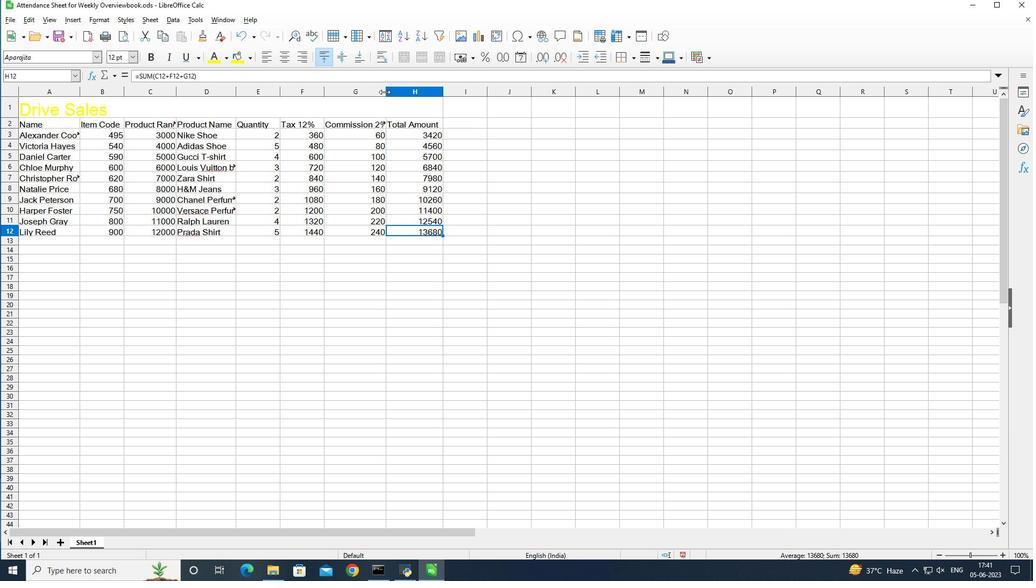 
Action: Mouse pressed left at (385, 92)
Screenshot: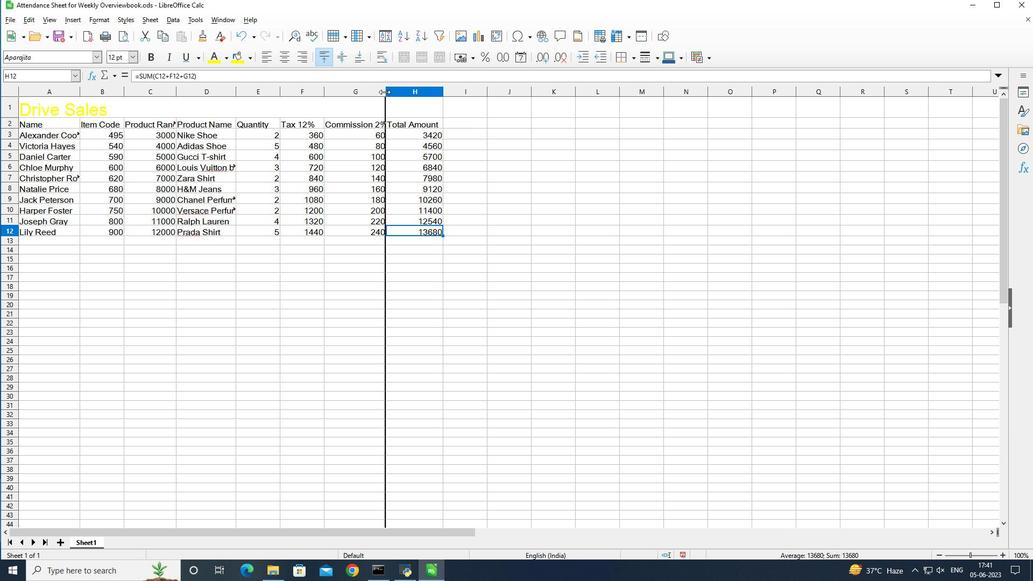 
Action: Mouse moved to (324, 89)
Screenshot: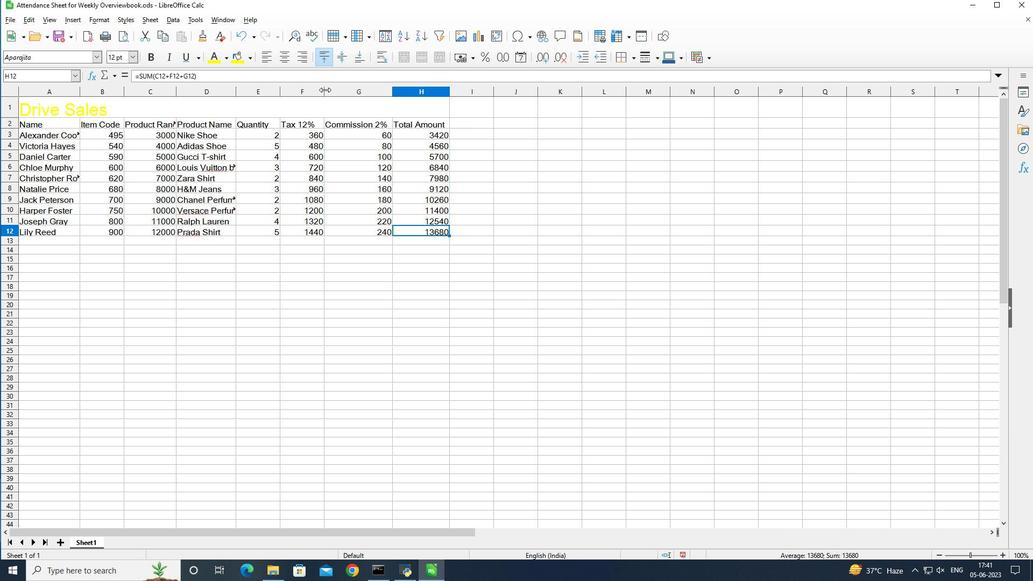 
Action: Mouse pressed left at (324, 89)
Screenshot: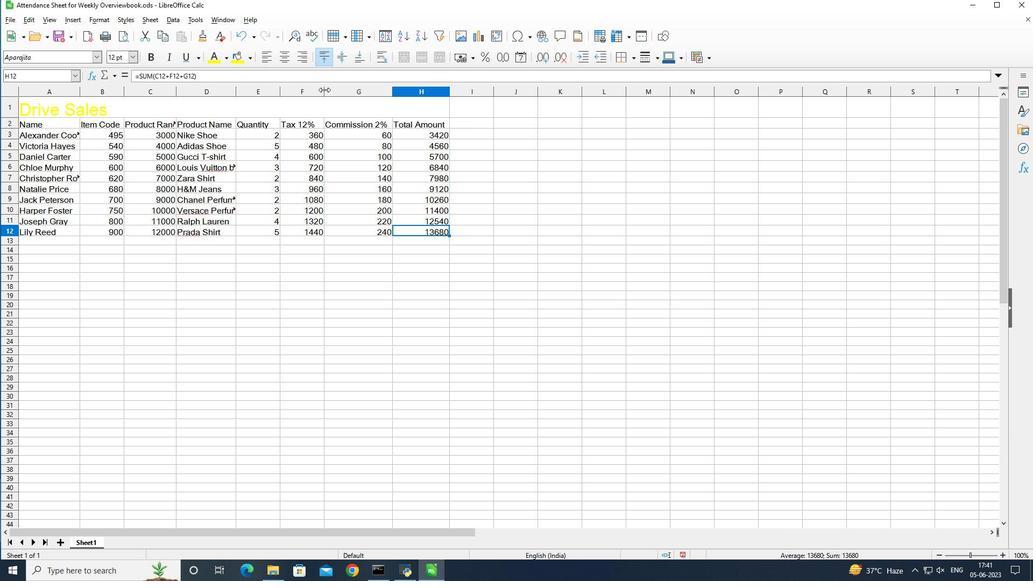 
Action: Mouse pressed left at (324, 89)
Screenshot: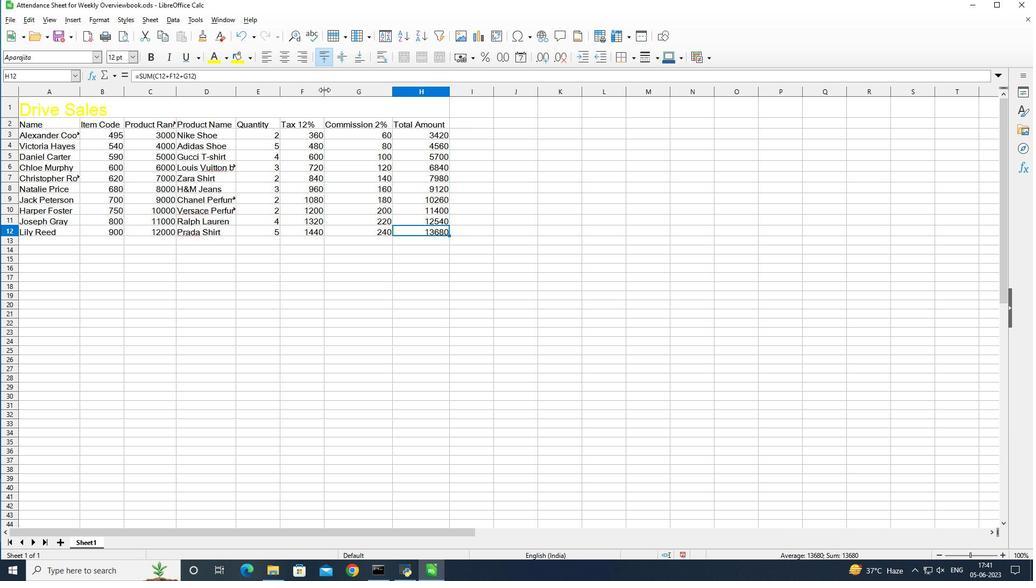 
Action: Mouse moved to (236, 87)
Screenshot: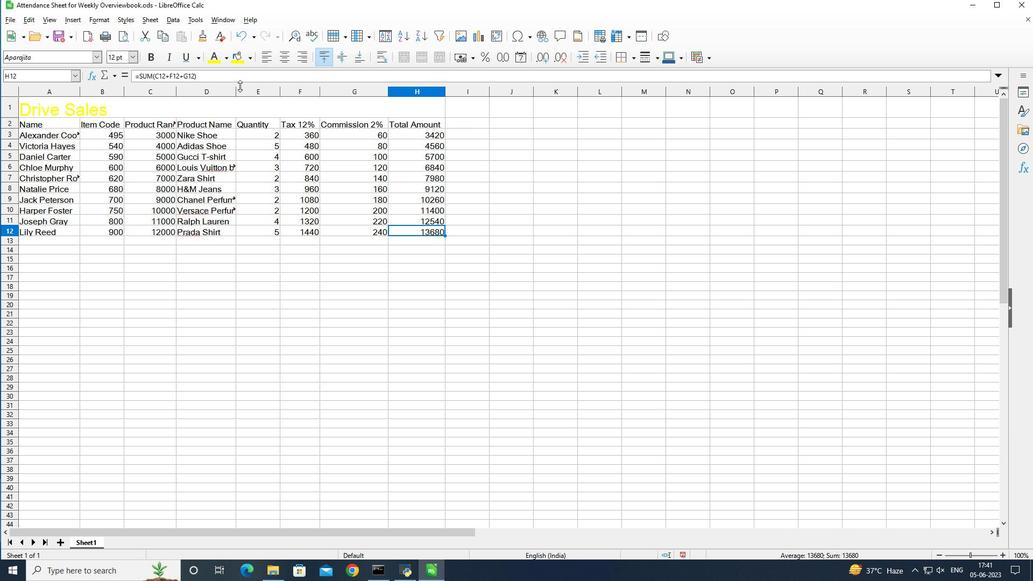 
Action: Mouse pressed left at (236, 87)
Screenshot: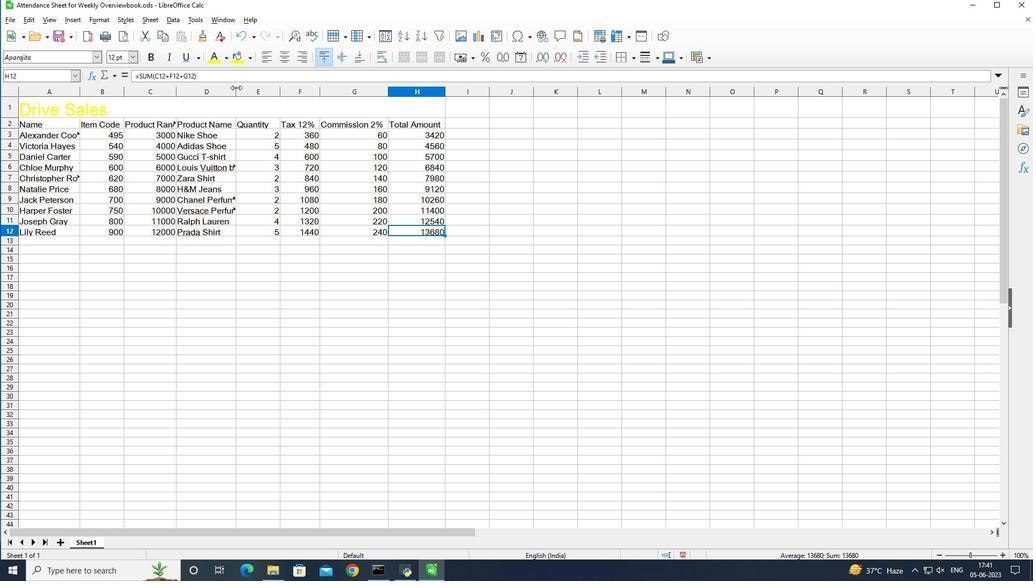 
Action: Mouse pressed left at (236, 87)
Screenshot: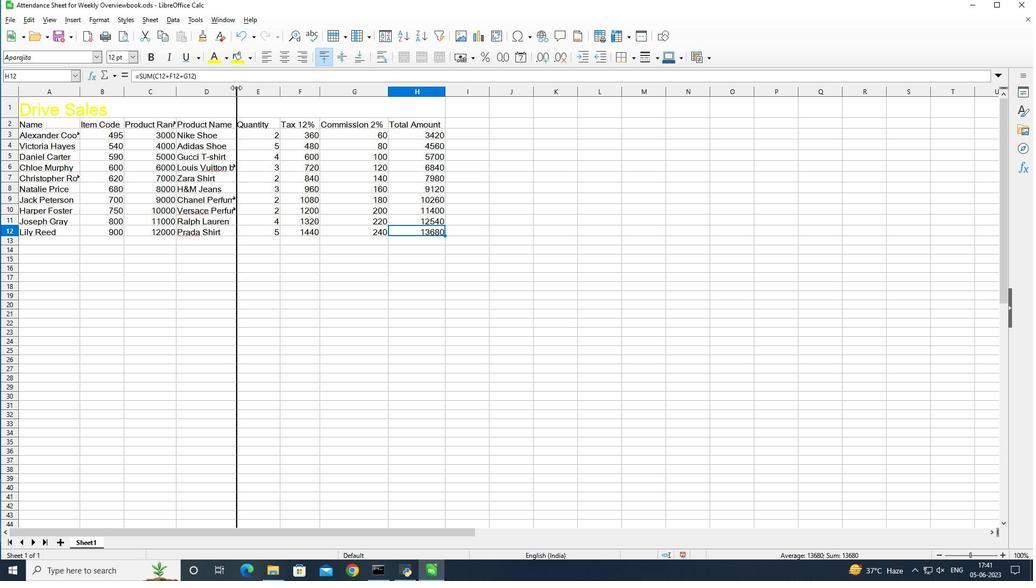 
Action: Mouse moved to (176, 93)
Screenshot: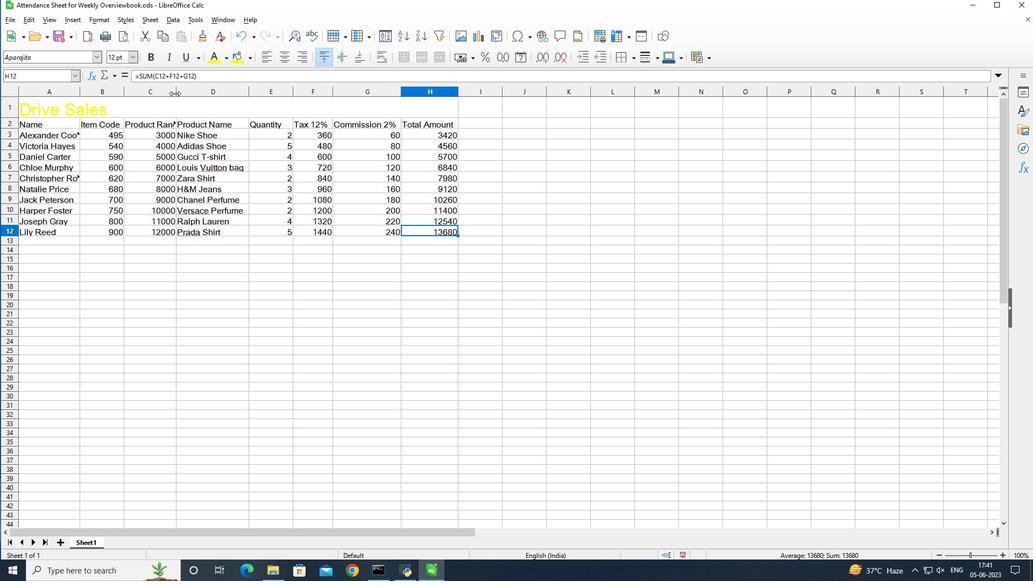 
Action: Mouse pressed left at (176, 93)
Screenshot: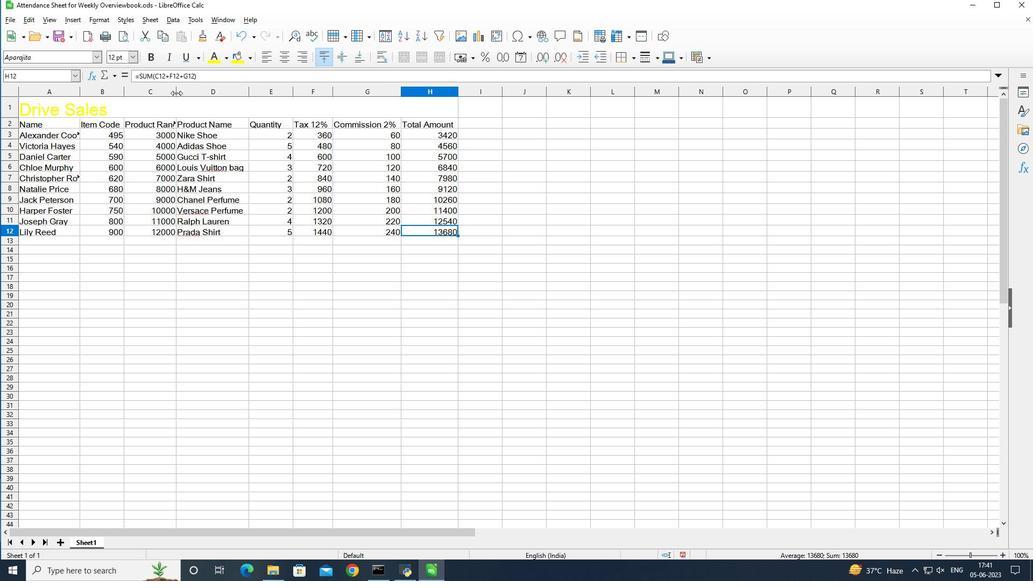 
Action: Mouse pressed left at (176, 93)
Screenshot: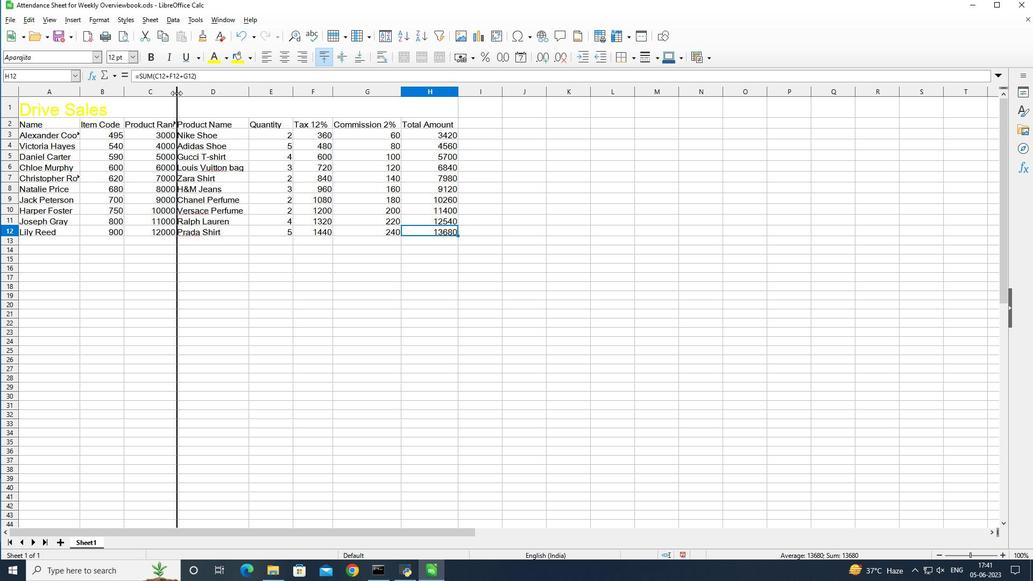 
Action: Mouse moved to (80, 93)
Screenshot: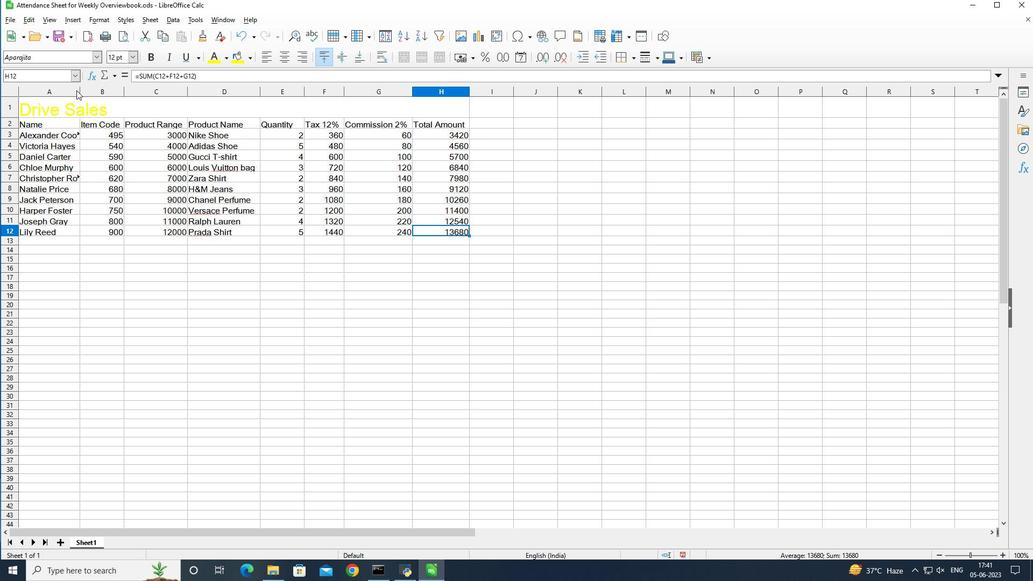 
Action: Mouse pressed left at (80, 93)
Screenshot: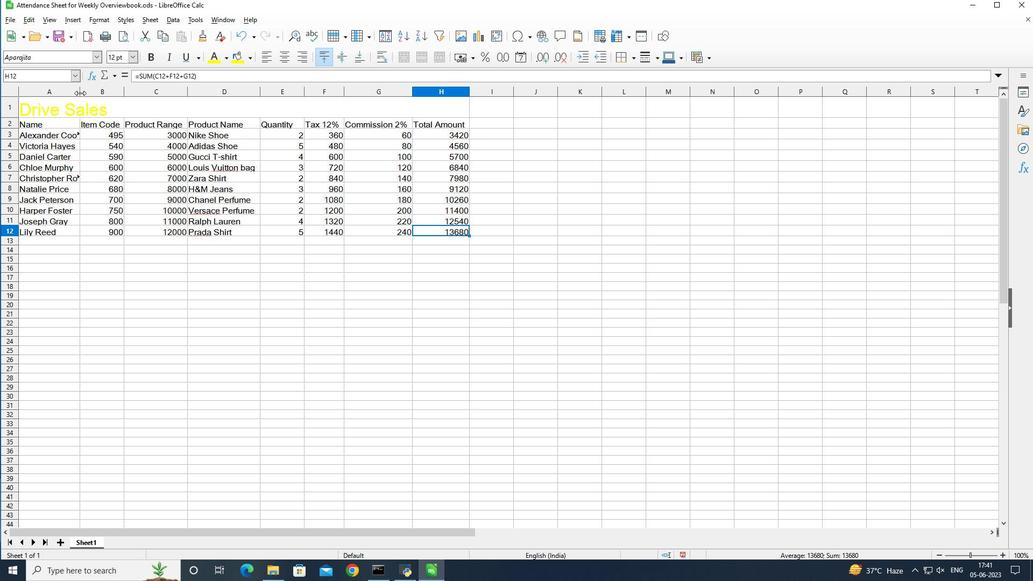 
Action: Mouse pressed left at (80, 93)
Screenshot: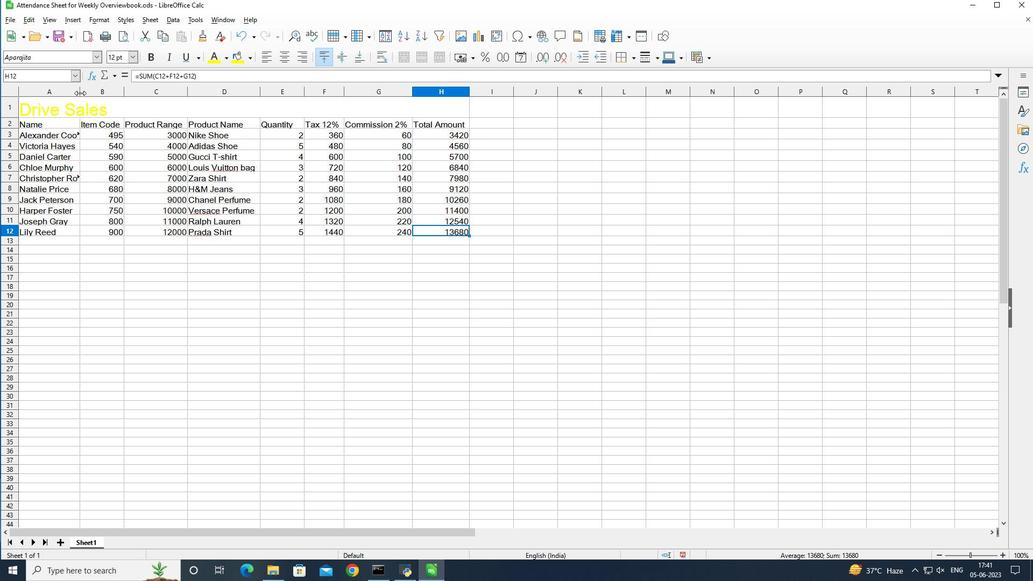 
Action: Mouse moved to (478, 214)
Screenshot: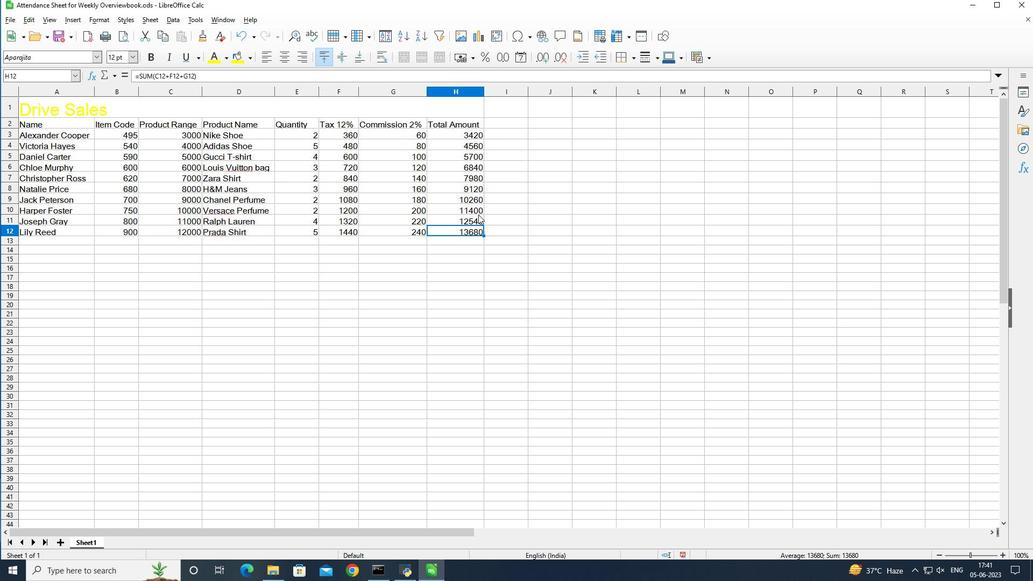 
